 Task: Look for space in Trutnov, Czech Republic from 7th July, 2023 to 14th July, 2023 for 1 adult in price range Rs.6000 to Rs.14000. Place can be shared room with 1  bedroom having 1 bed and 1 bathroom. Property type can be house, flat, guest house, hotel. Amenities needed are: washing machine. Booking option can be shelf check-in. Required host language is English.
Action: Mouse moved to (418, 88)
Screenshot: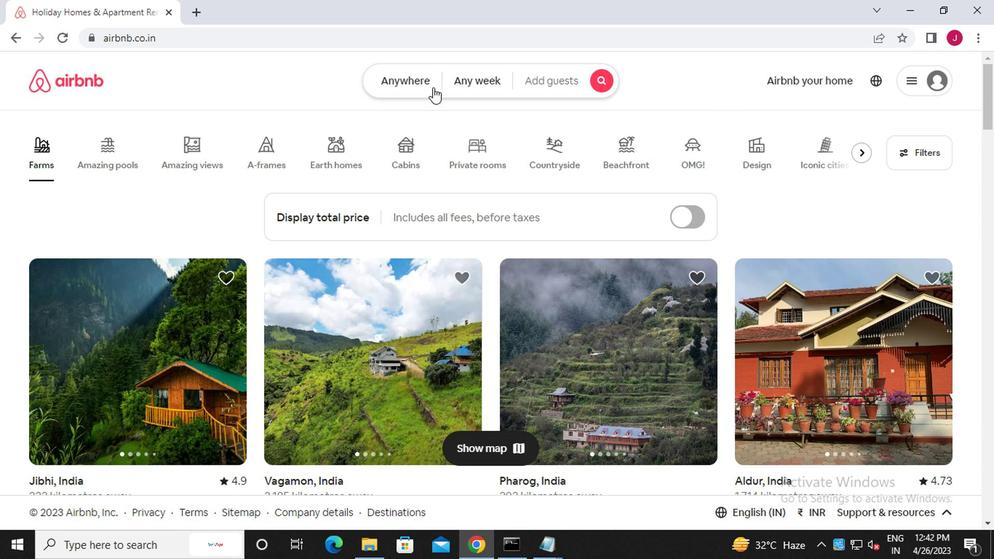 
Action: Mouse pressed left at (418, 88)
Screenshot: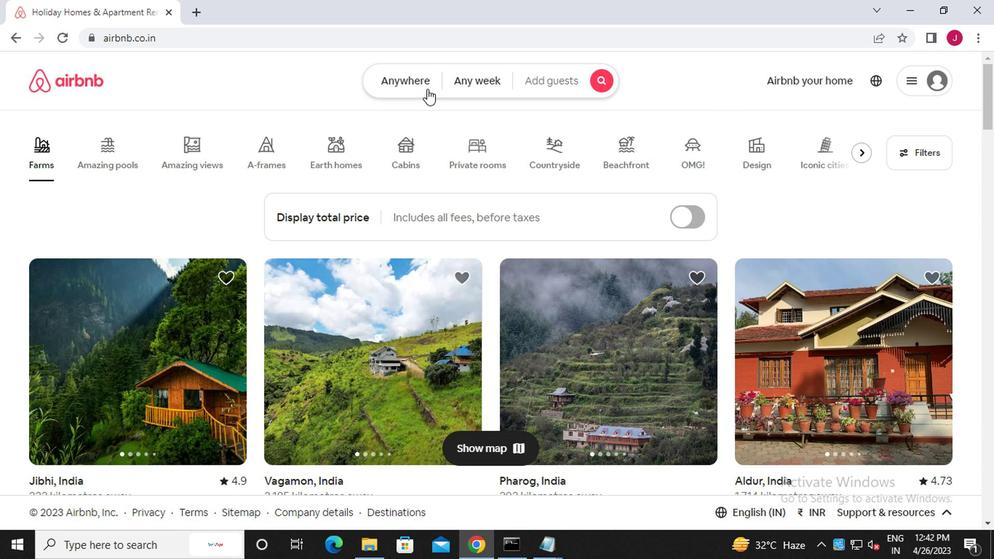 
Action: Mouse moved to (284, 146)
Screenshot: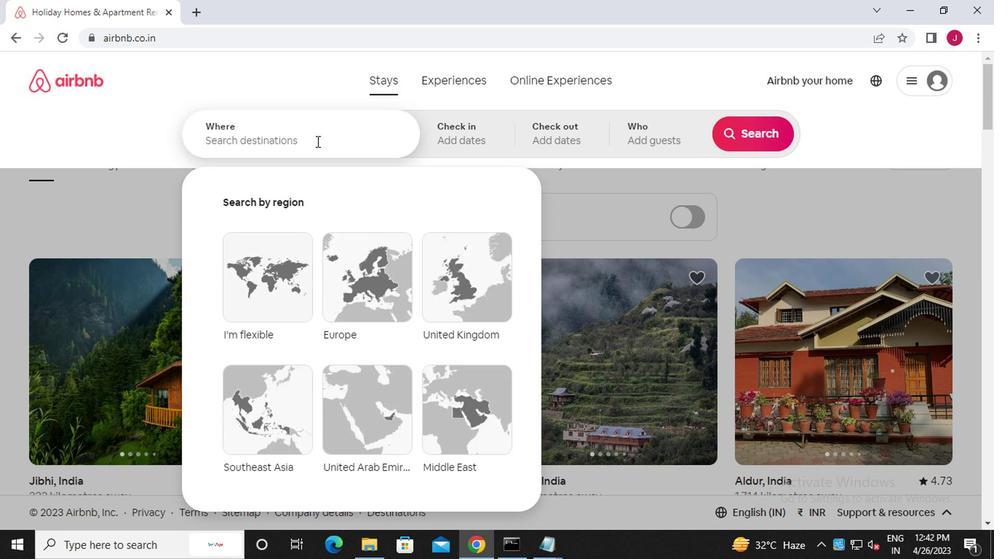 
Action: Mouse pressed left at (284, 146)
Screenshot: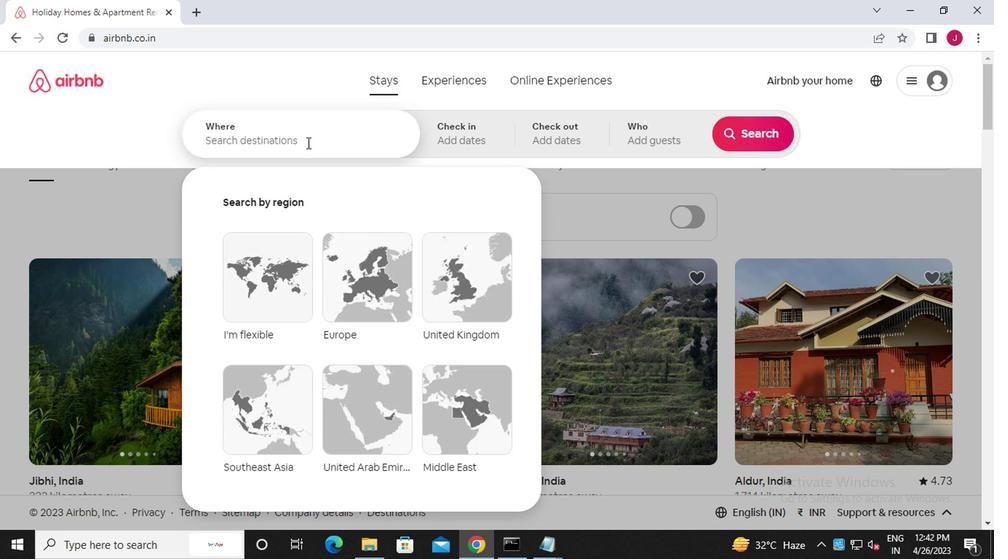 
Action: Mouse moved to (284, 146)
Screenshot: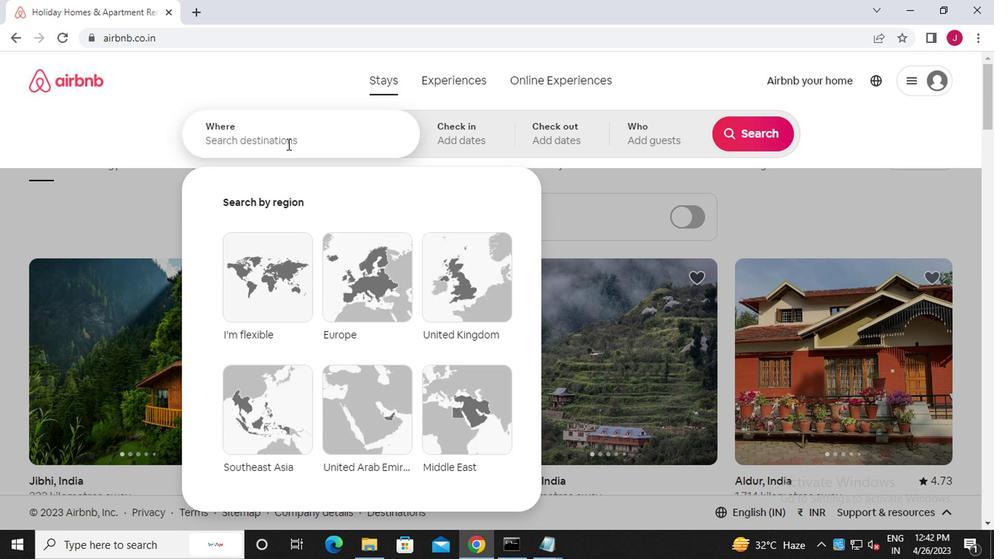 
Action: Key pressed t<Key.caps_lock>rutnov,<Key.caps_lock>c<Key.caps_lock>zech<Key.space><Key.caps_lock>r<Key.caps_lock>epb<Key.backspace>ublic
Screenshot: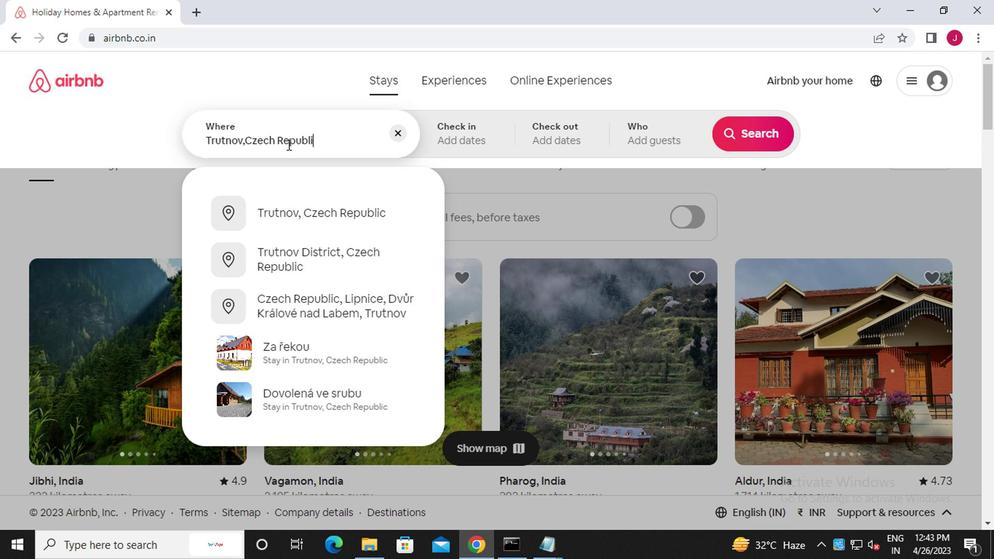 
Action: Mouse moved to (329, 213)
Screenshot: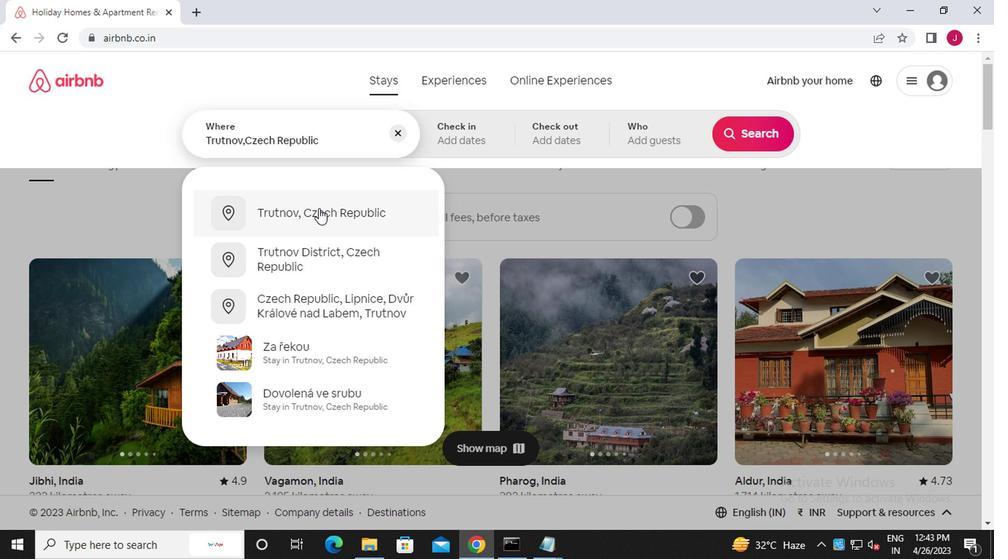 
Action: Mouse pressed left at (329, 213)
Screenshot: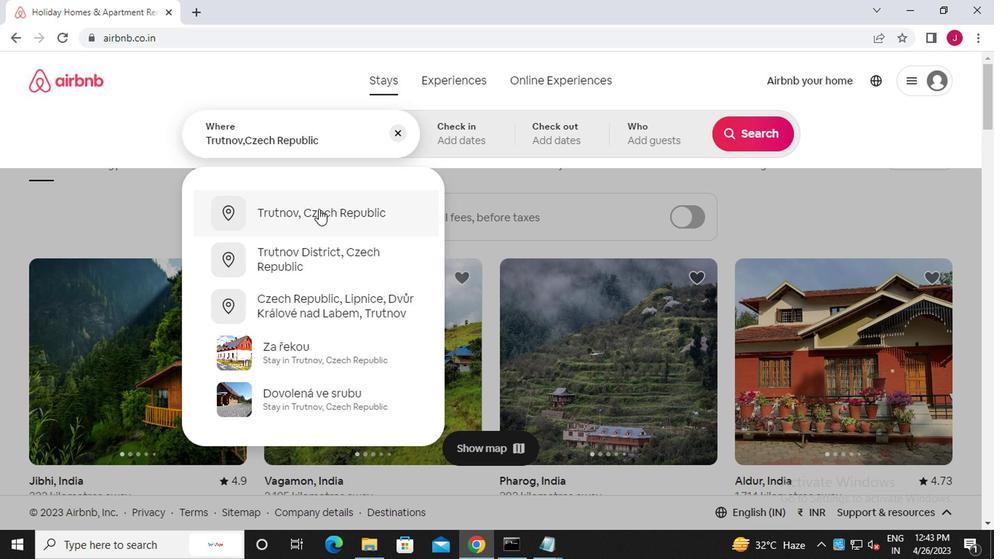 
Action: Mouse moved to (734, 253)
Screenshot: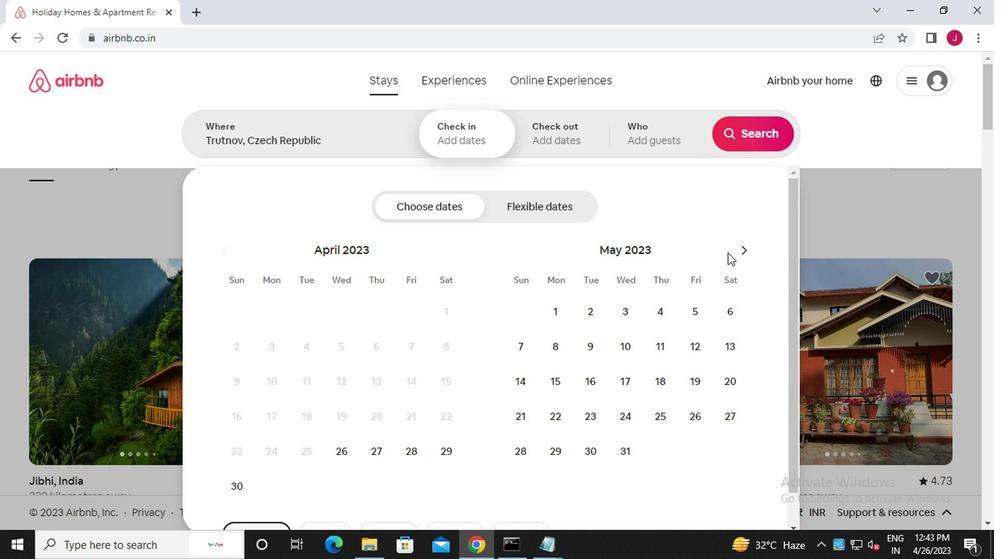 
Action: Mouse pressed left at (734, 253)
Screenshot: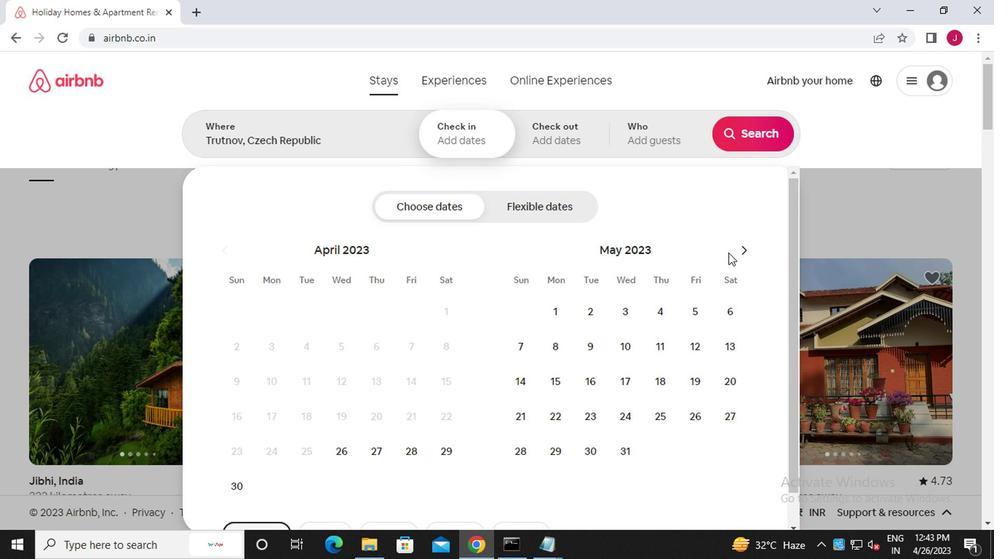 
Action: Mouse pressed left at (734, 253)
Screenshot: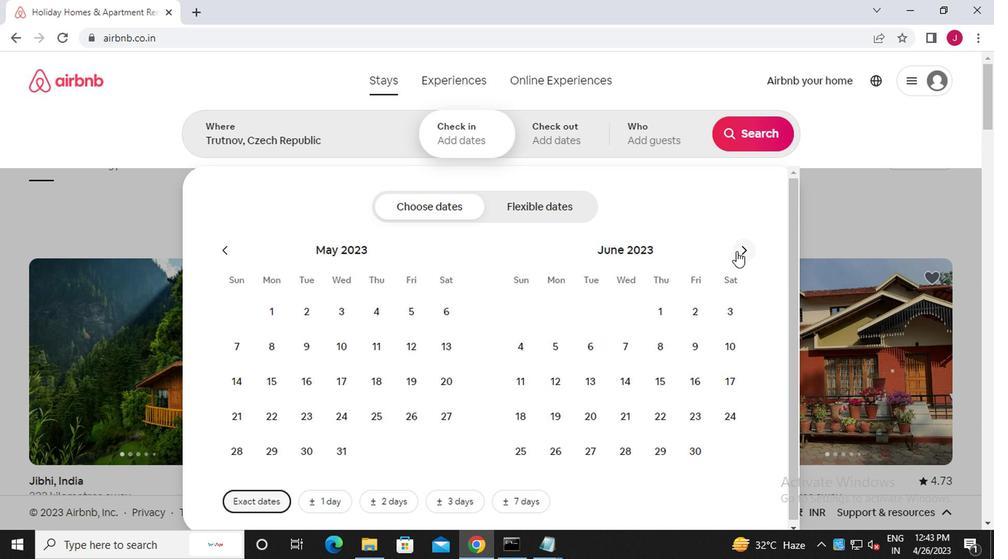 
Action: Mouse moved to (688, 341)
Screenshot: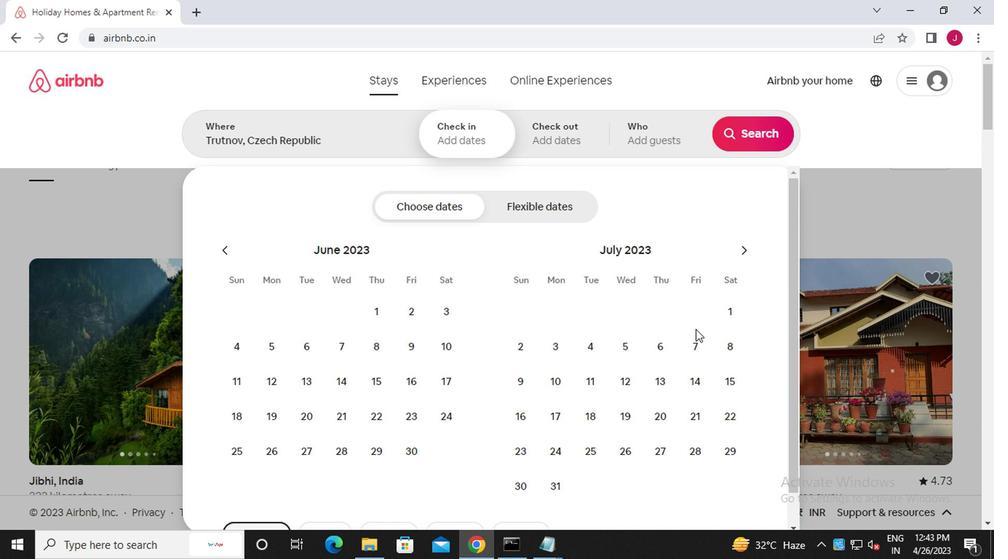 
Action: Mouse pressed left at (688, 341)
Screenshot: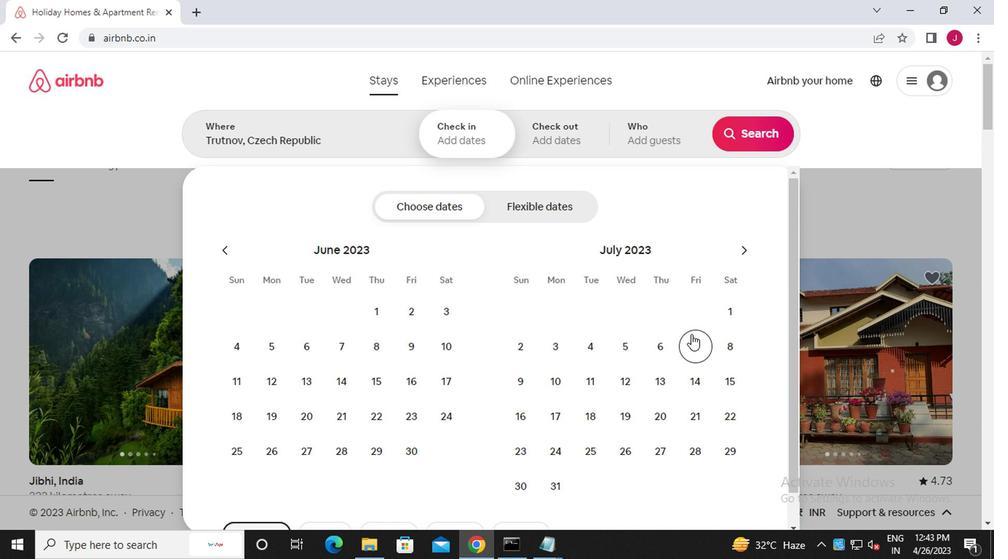 
Action: Mouse moved to (694, 380)
Screenshot: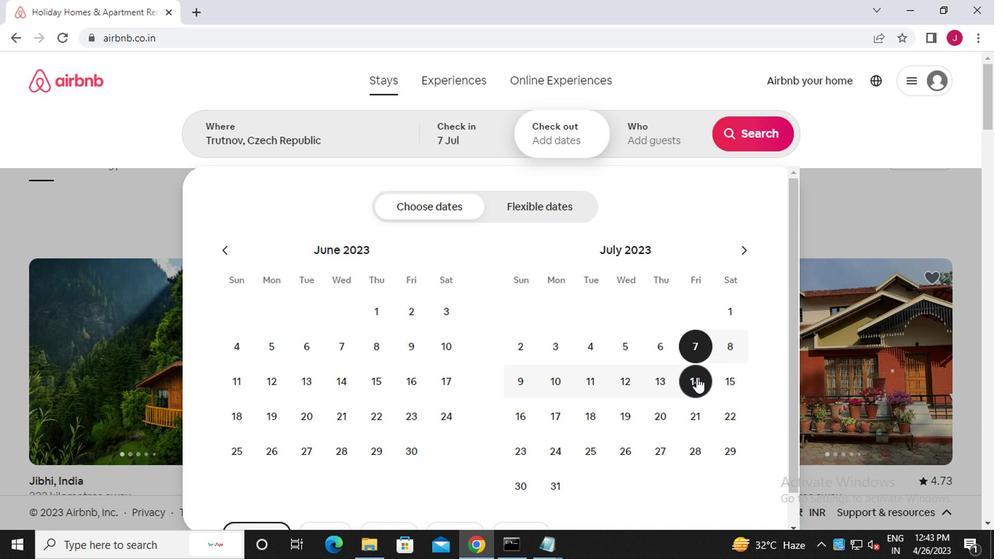 
Action: Mouse pressed left at (694, 380)
Screenshot: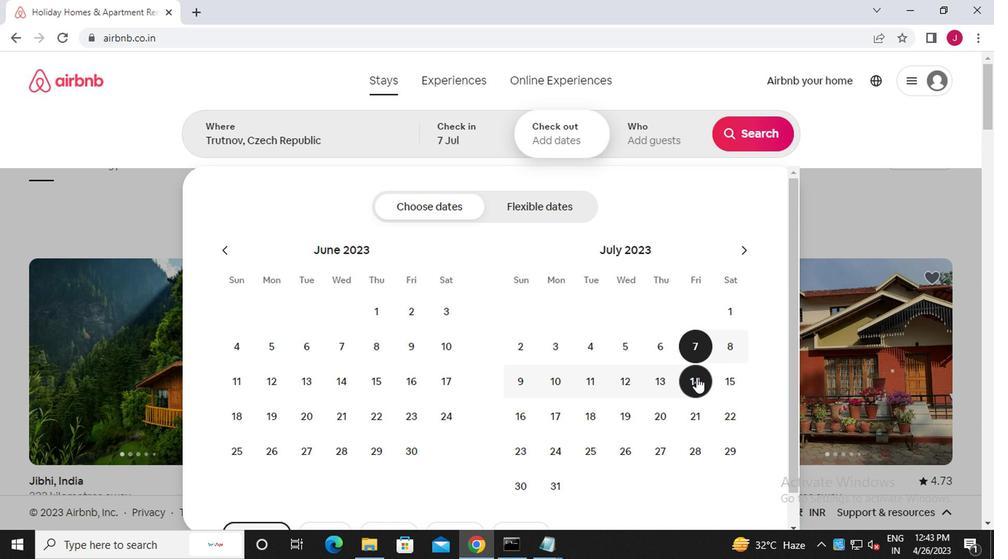 
Action: Mouse moved to (662, 138)
Screenshot: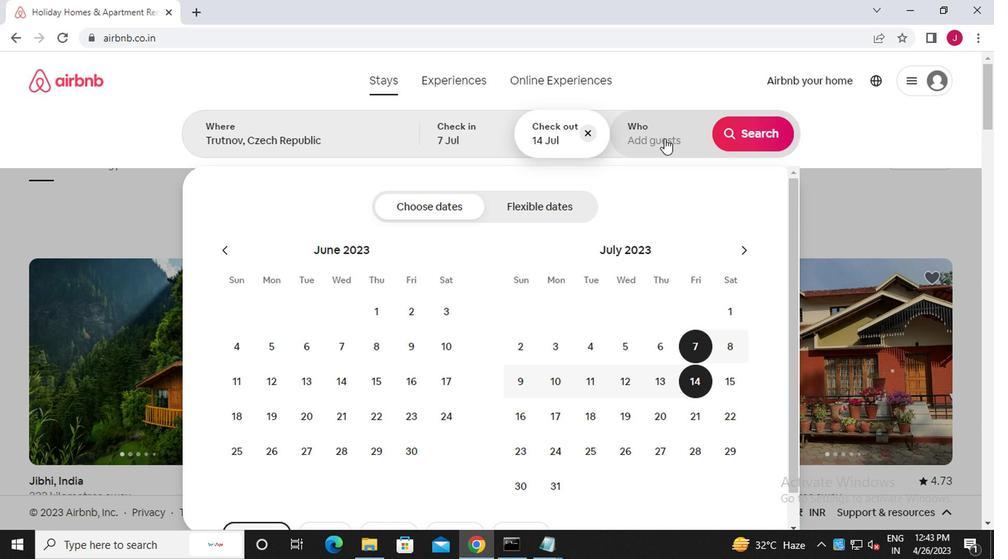 
Action: Mouse pressed left at (662, 138)
Screenshot: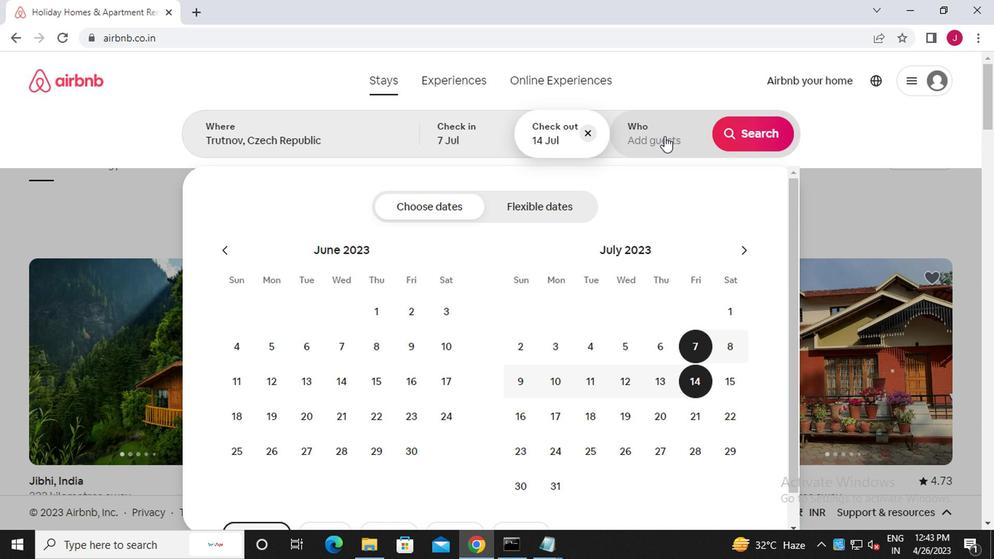
Action: Mouse moved to (750, 209)
Screenshot: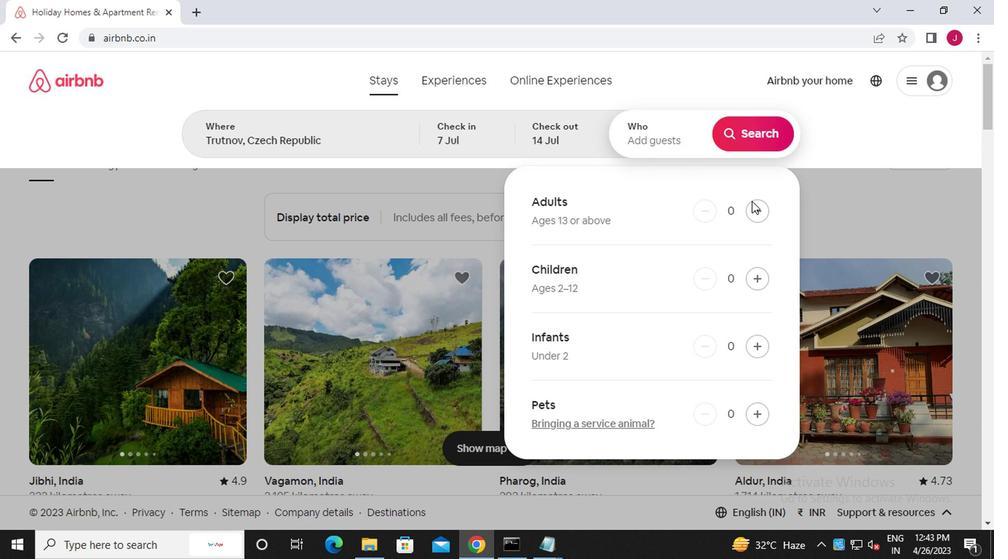 
Action: Mouse pressed left at (750, 209)
Screenshot: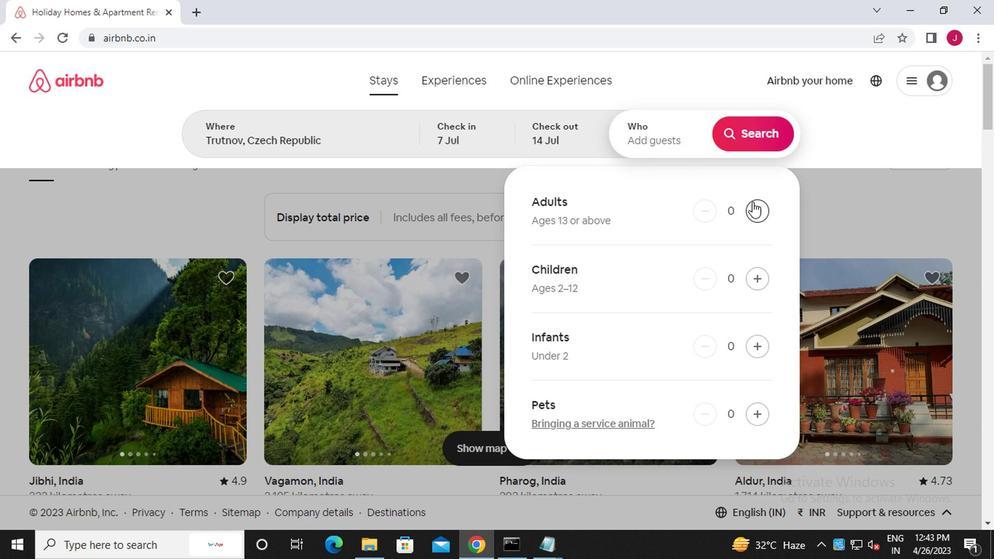 
Action: Mouse moved to (759, 126)
Screenshot: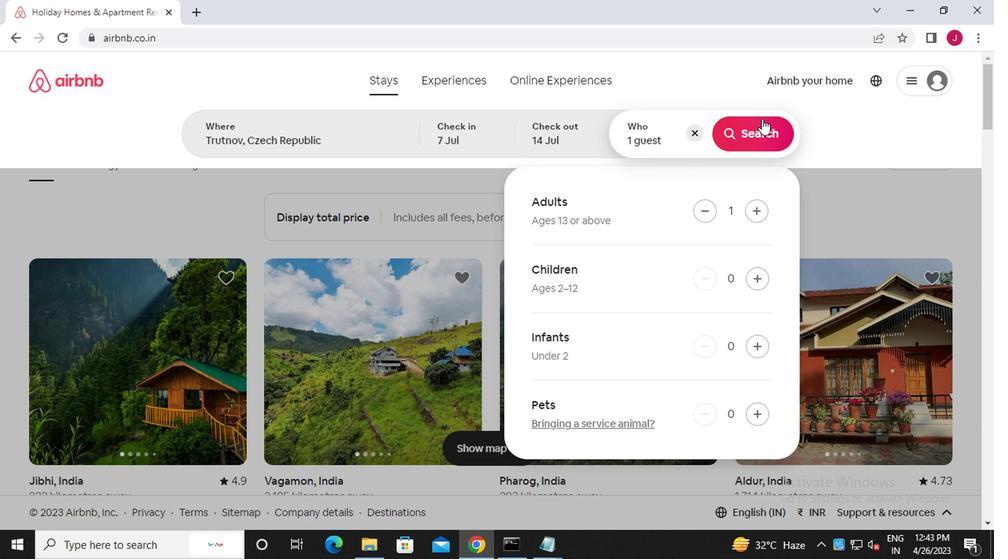 
Action: Mouse pressed left at (759, 126)
Screenshot: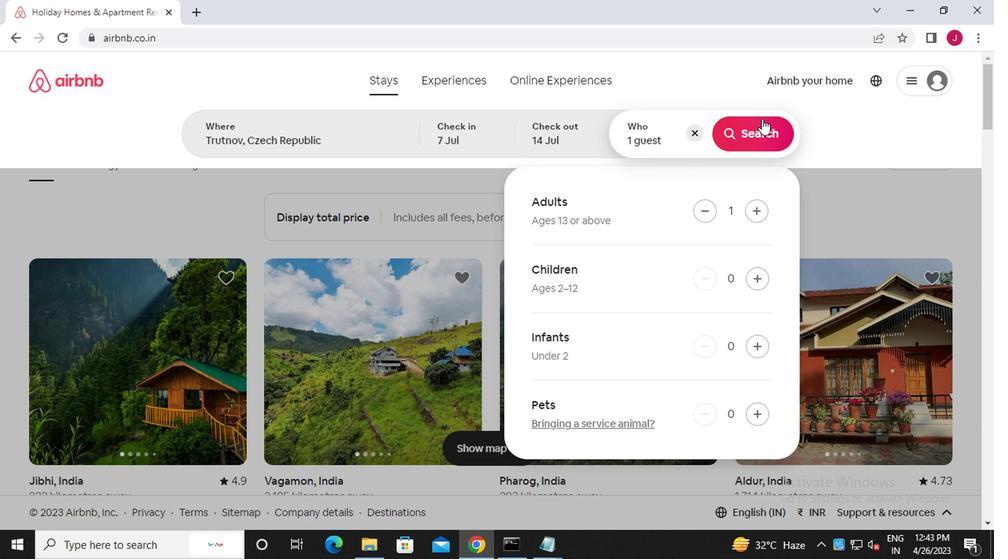 
Action: Mouse moved to (933, 140)
Screenshot: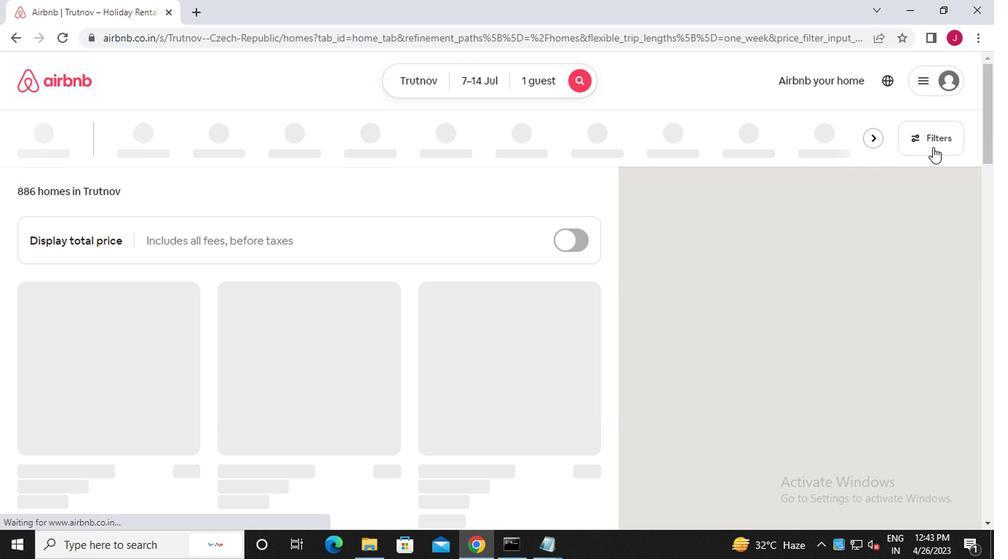 
Action: Mouse pressed left at (933, 140)
Screenshot: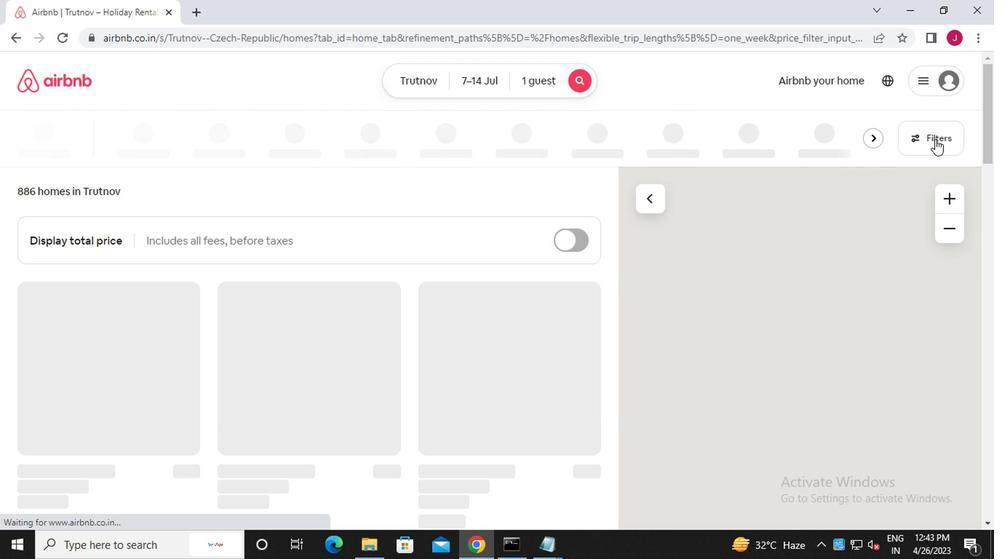 
Action: Mouse moved to (348, 329)
Screenshot: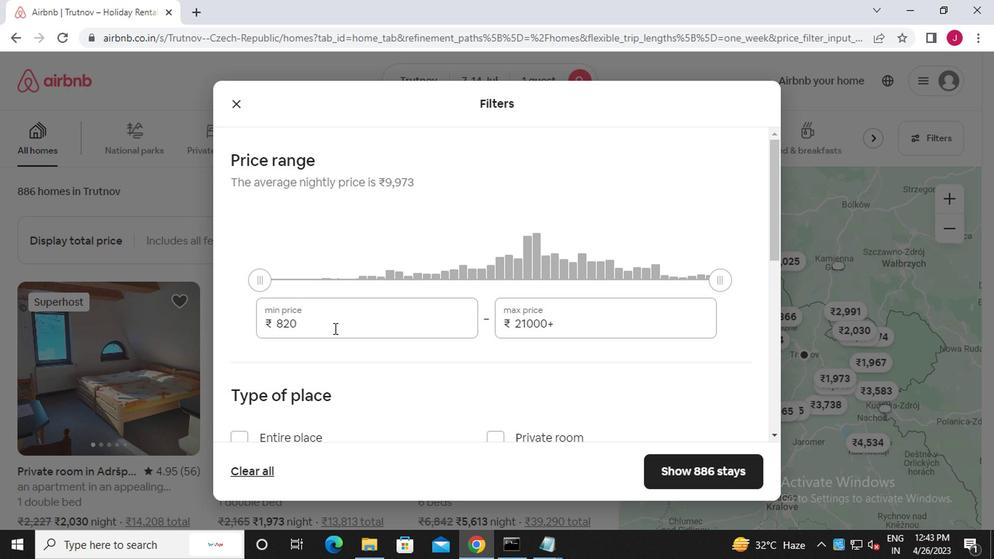 
Action: Mouse pressed left at (348, 329)
Screenshot: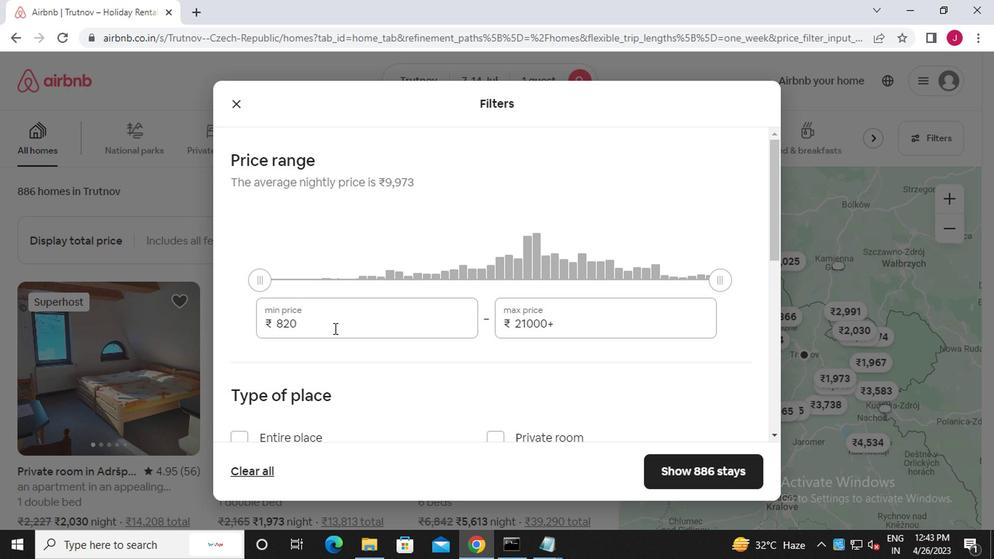 
Action: Mouse moved to (337, 310)
Screenshot: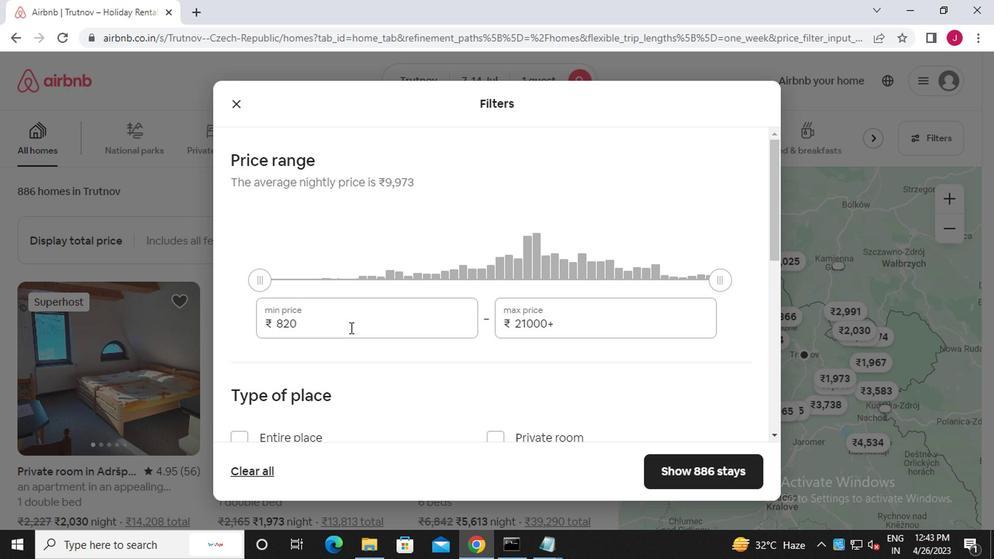 
Action: Key pressed <Key.backspace><Key.backspace><Key.backspace><<102>><<96>><<96>><<96>>
Screenshot: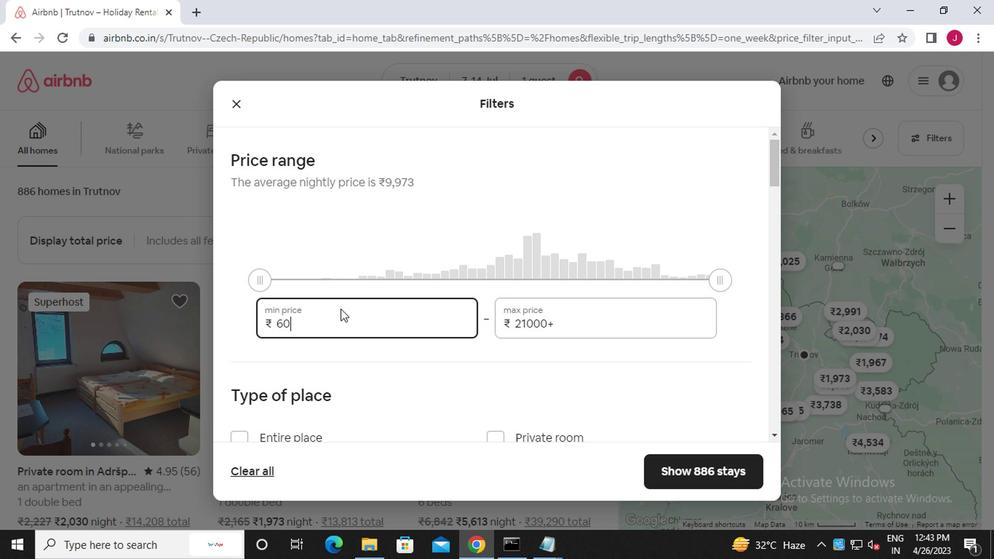 
Action: Mouse moved to (588, 330)
Screenshot: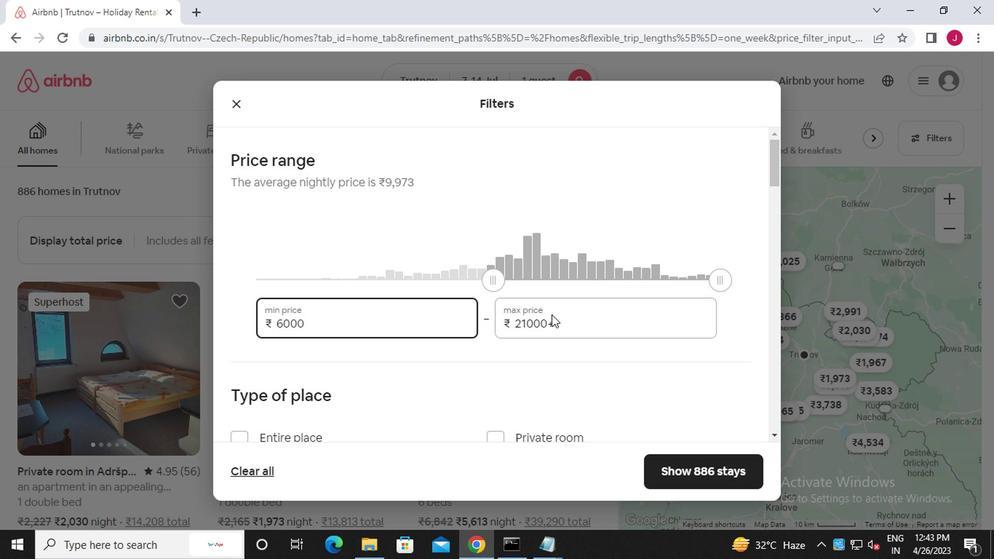 
Action: Mouse pressed left at (588, 330)
Screenshot: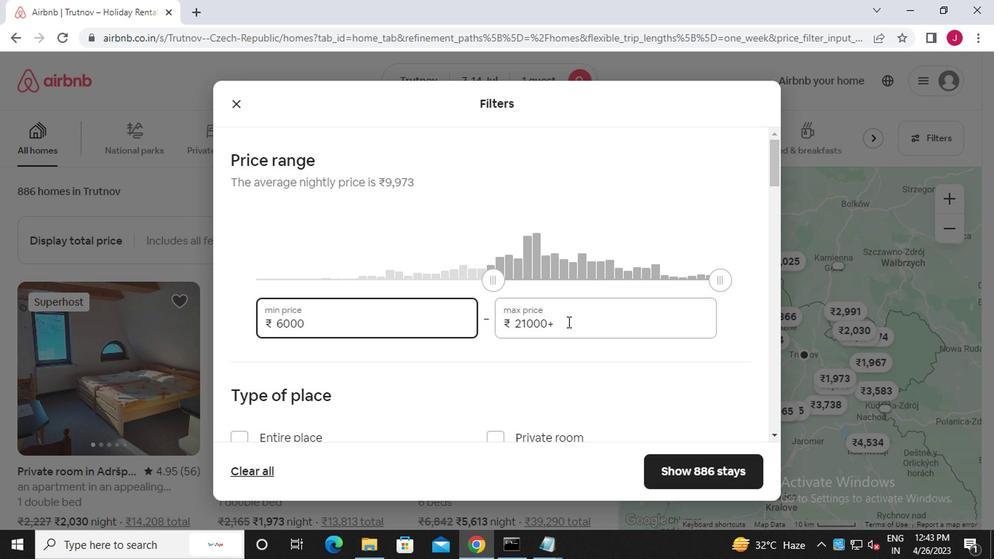 
Action: Mouse moved to (588, 331)
Screenshot: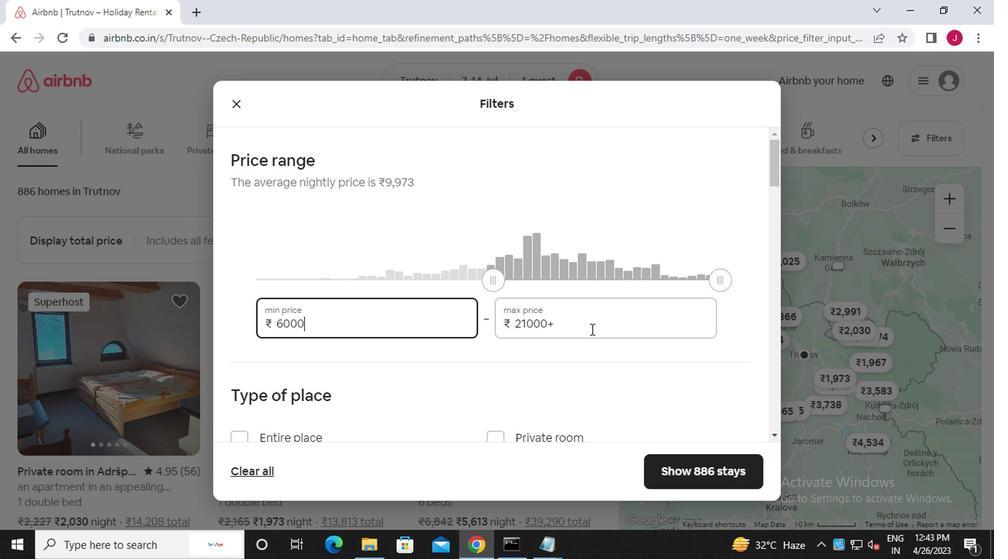 
Action: Key pressed <Key.backspace><Key.backspace><Key.backspace><Key.backspace><Key.backspace><Key.backspace><Key.backspace><Key.backspace><Key.backspace><Key.backspace><<97>><<100>><<96>><<96>><<96>>
Screenshot: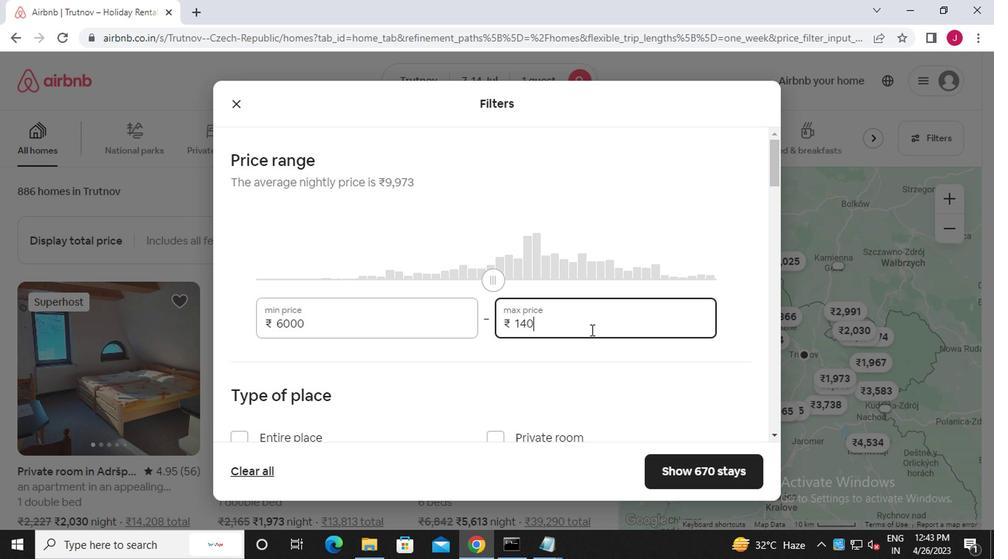 
Action: Mouse moved to (586, 331)
Screenshot: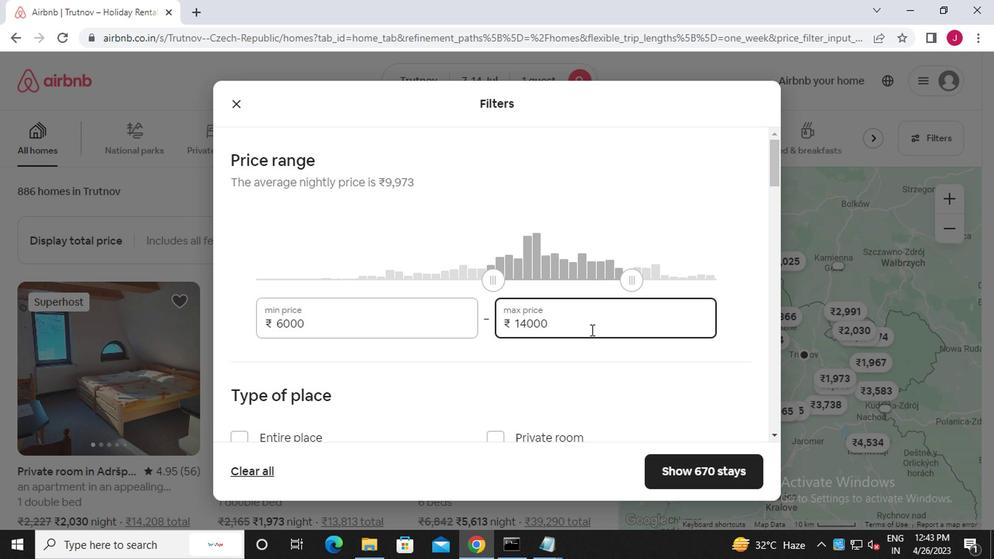 
Action: Mouse scrolled (586, 330) with delta (0, -1)
Screenshot: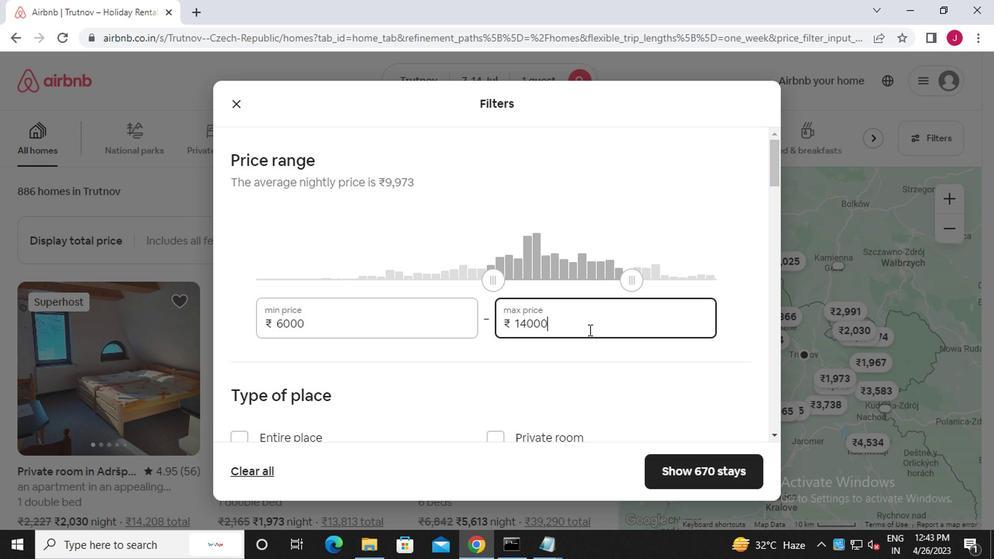 
Action: Mouse scrolled (586, 330) with delta (0, -1)
Screenshot: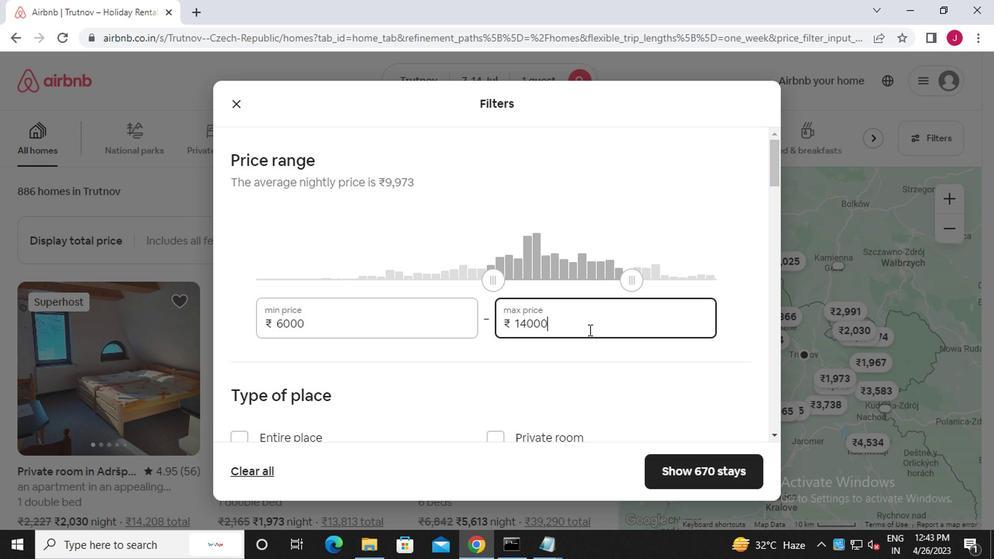 
Action: Mouse moved to (236, 357)
Screenshot: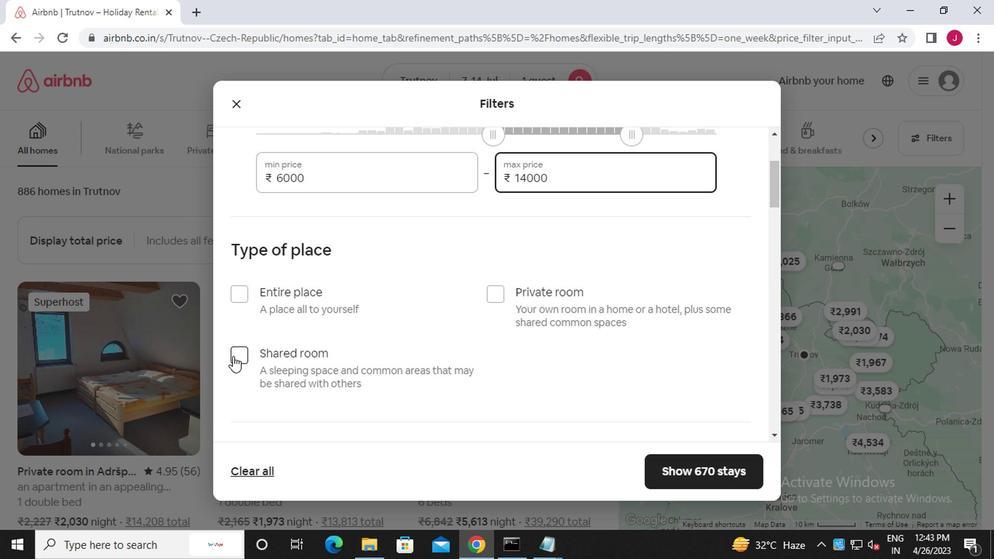 
Action: Mouse pressed left at (236, 357)
Screenshot: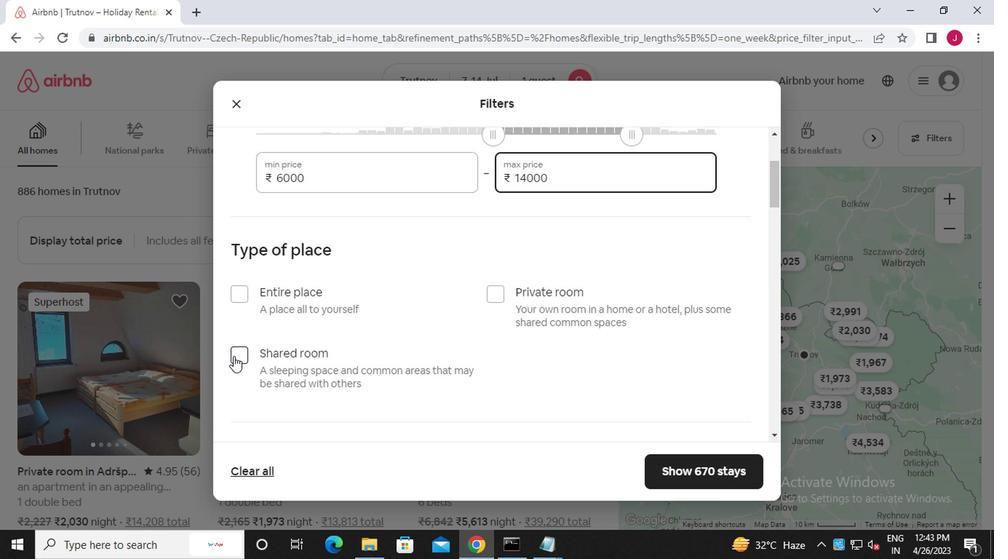 
Action: Mouse moved to (351, 366)
Screenshot: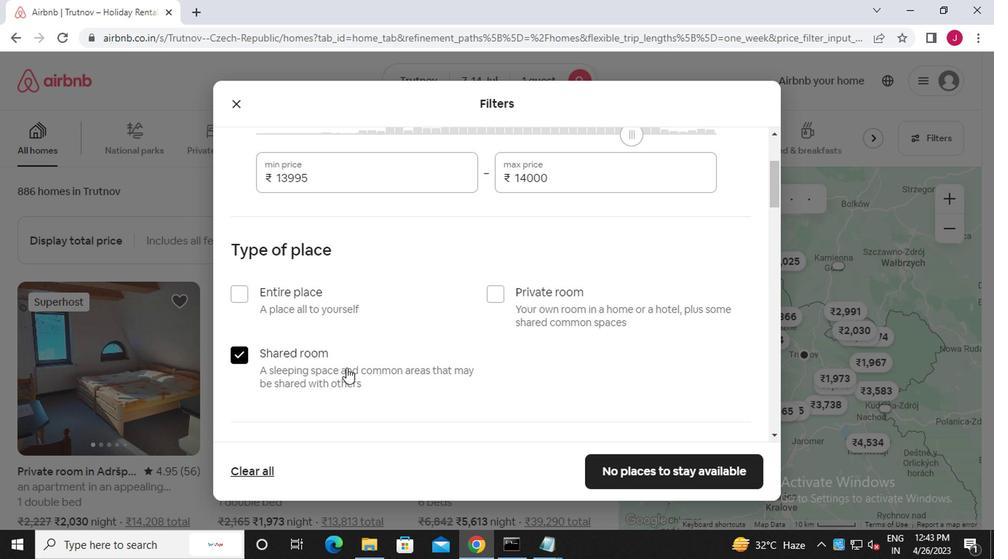
Action: Mouse scrolled (351, 365) with delta (0, -1)
Screenshot: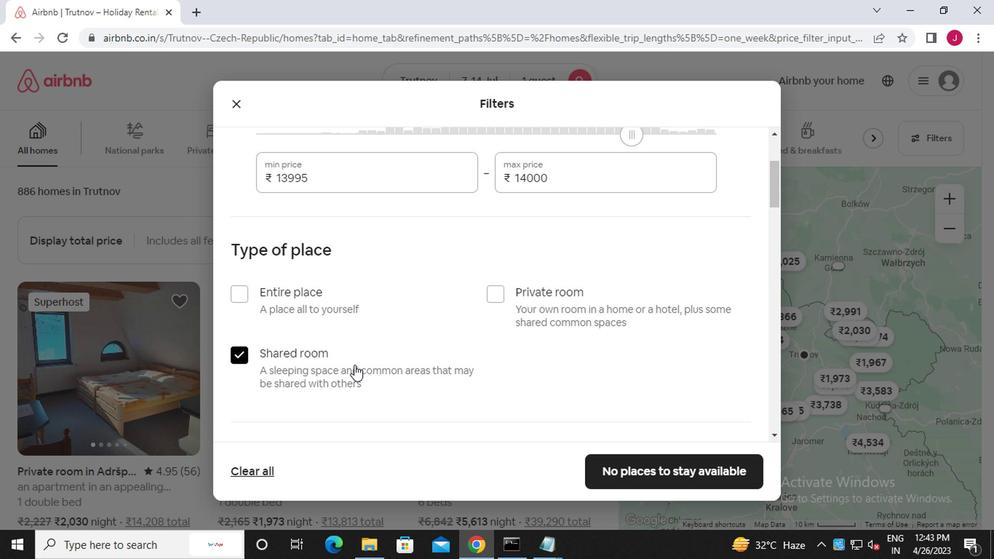 
Action: Mouse scrolled (351, 365) with delta (0, -1)
Screenshot: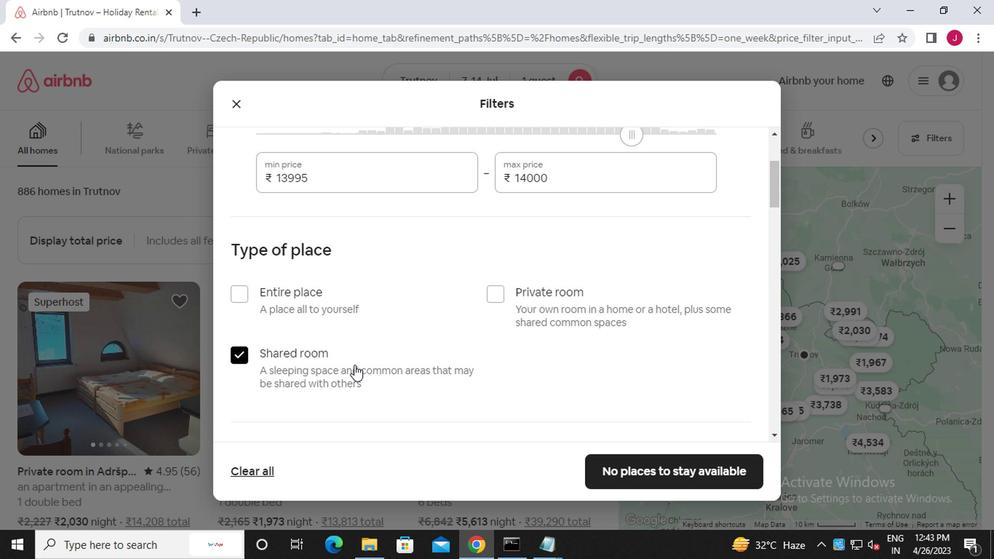 
Action: Mouse scrolled (351, 365) with delta (0, -1)
Screenshot: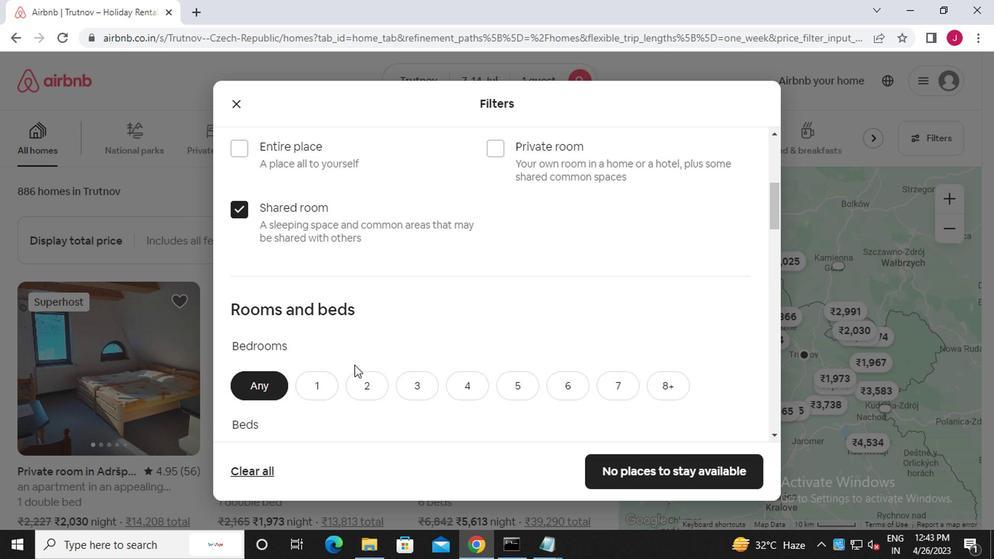 
Action: Mouse scrolled (351, 365) with delta (0, -1)
Screenshot: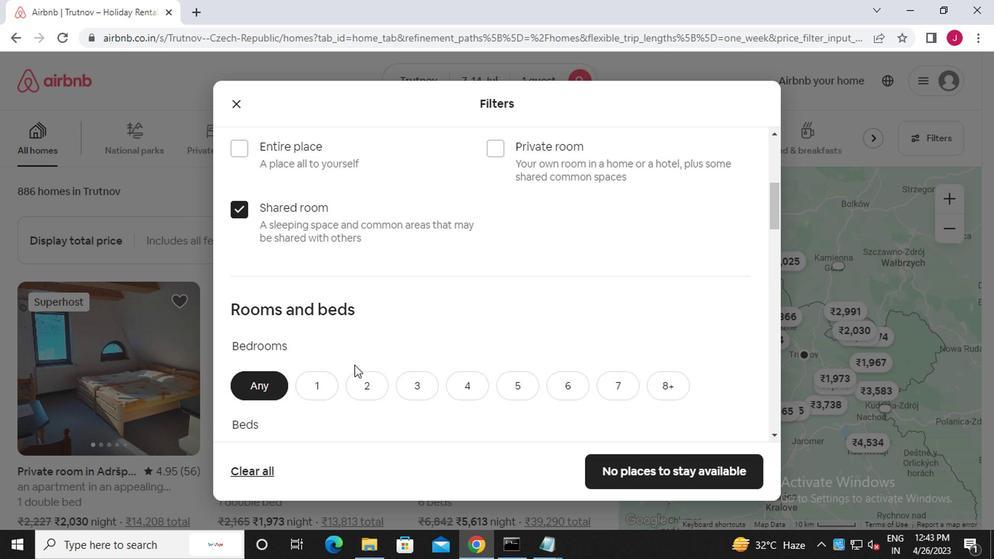 
Action: Mouse moved to (321, 239)
Screenshot: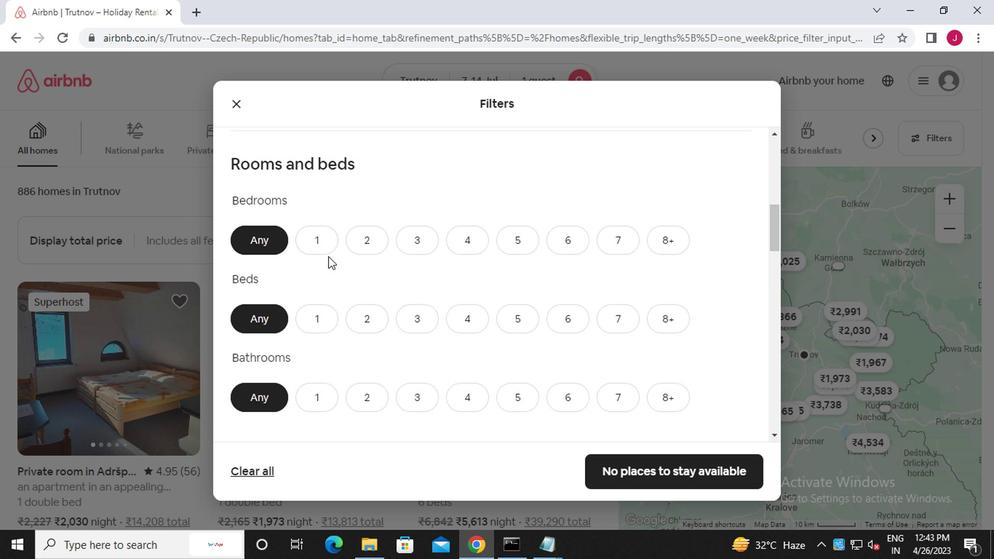 
Action: Mouse pressed left at (321, 239)
Screenshot: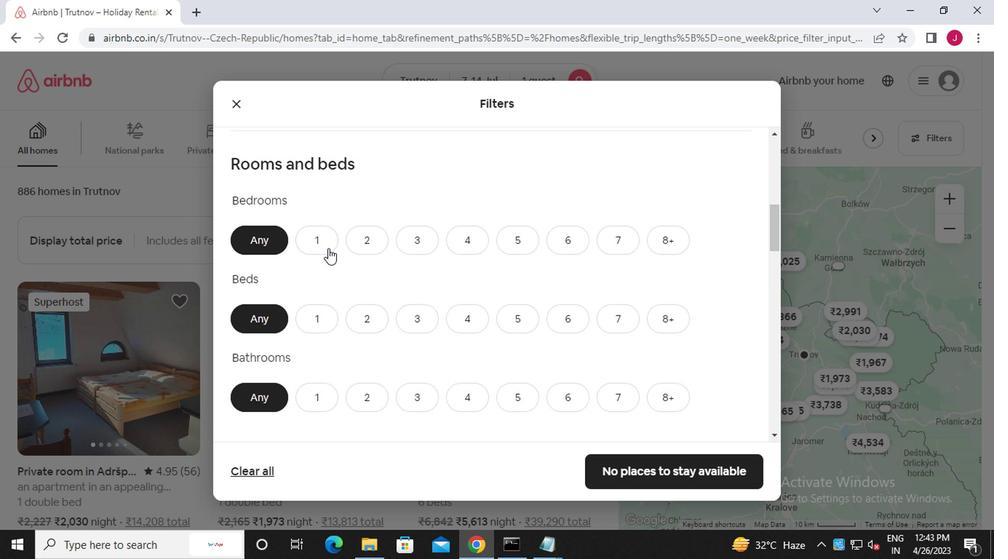 
Action: Mouse moved to (320, 322)
Screenshot: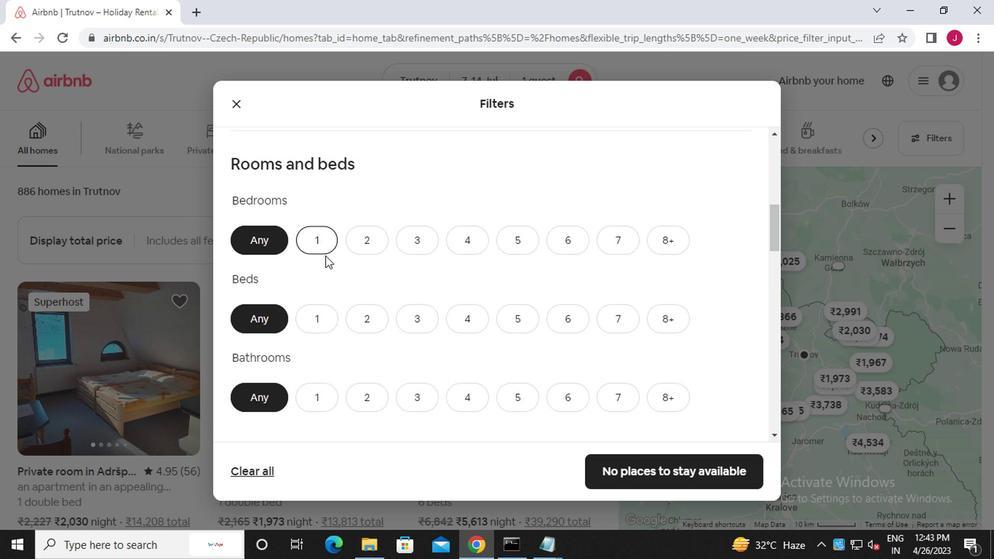 
Action: Mouse pressed left at (320, 322)
Screenshot: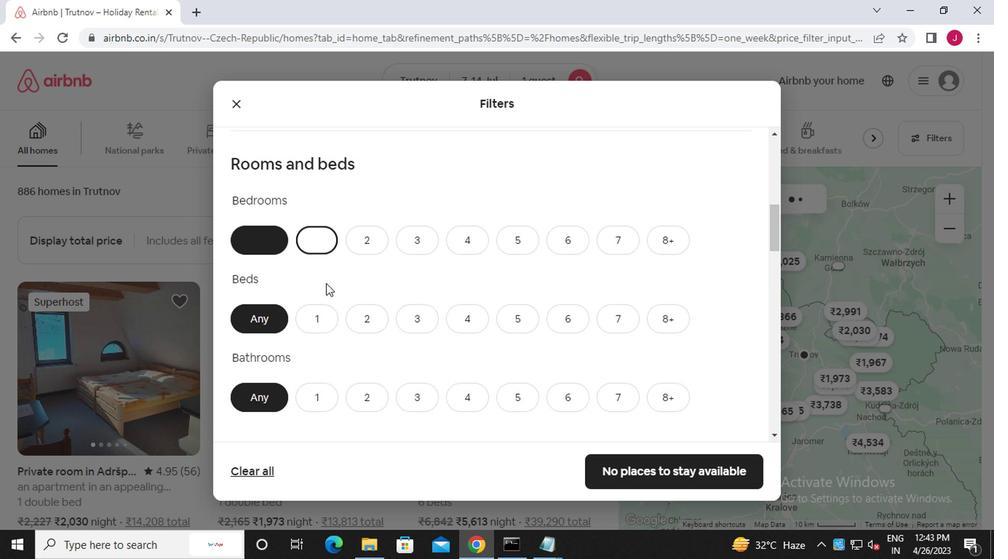 
Action: Mouse moved to (322, 388)
Screenshot: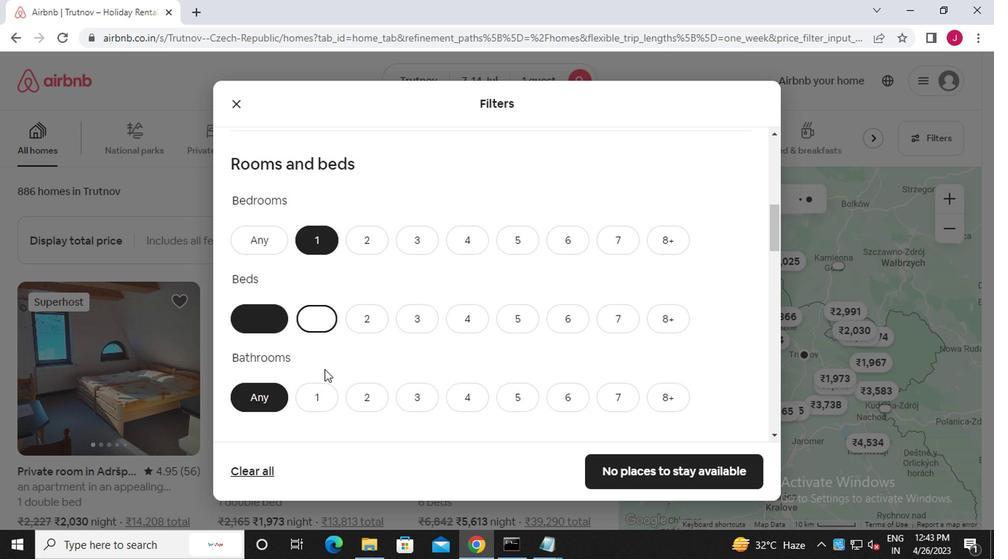 
Action: Mouse pressed left at (322, 388)
Screenshot: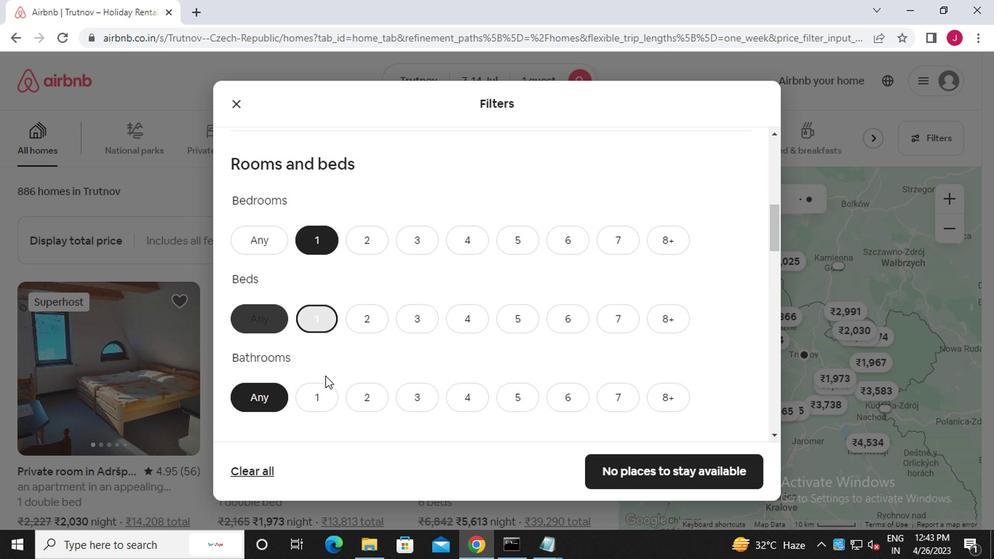 
Action: Mouse moved to (337, 422)
Screenshot: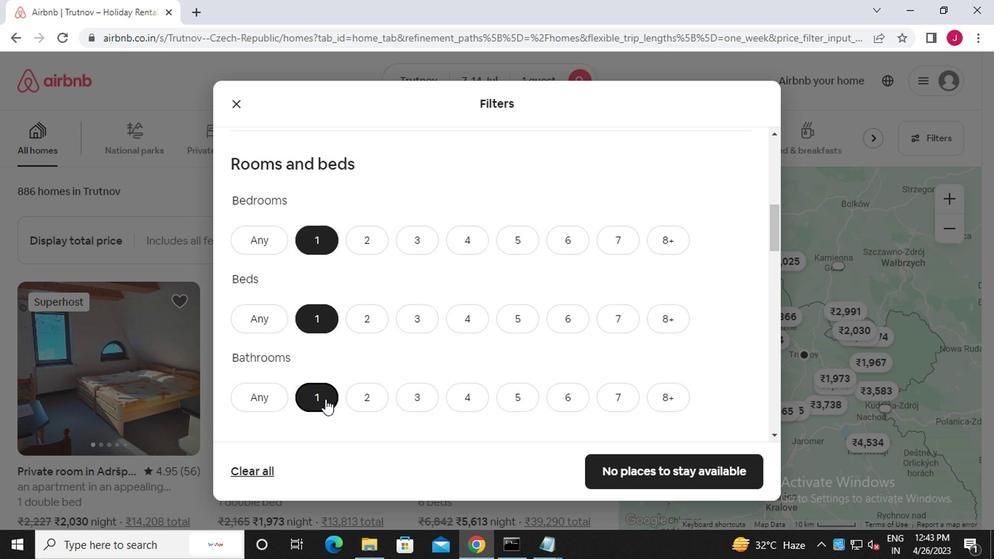 
Action: Mouse scrolled (337, 421) with delta (0, -1)
Screenshot: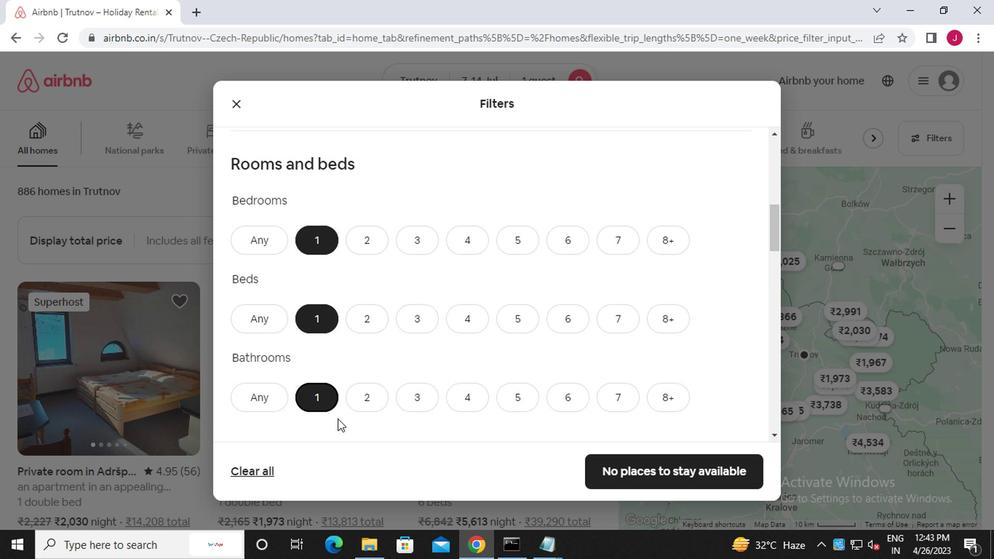 
Action: Mouse scrolled (337, 421) with delta (0, -1)
Screenshot: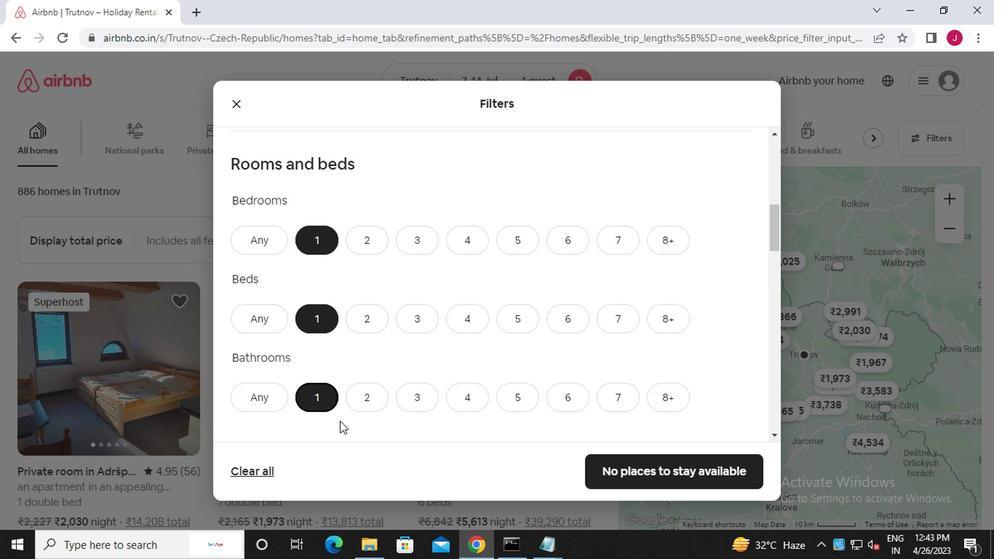 
Action: Mouse moved to (384, 406)
Screenshot: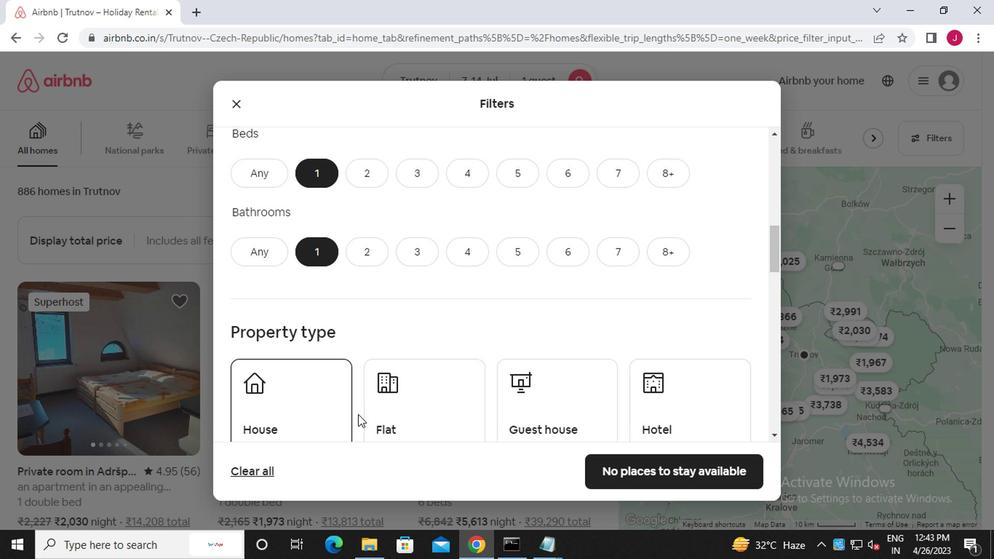 
Action: Mouse scrolled (384, 406) with delta (0, 0)
Screenshot: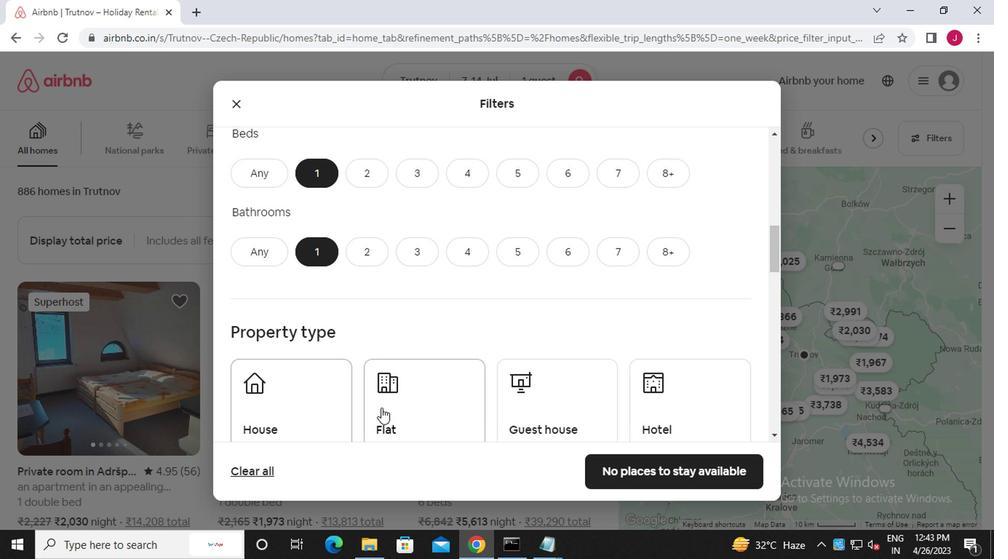 
Action: Mouse moved to (310, 332)
Screenshot: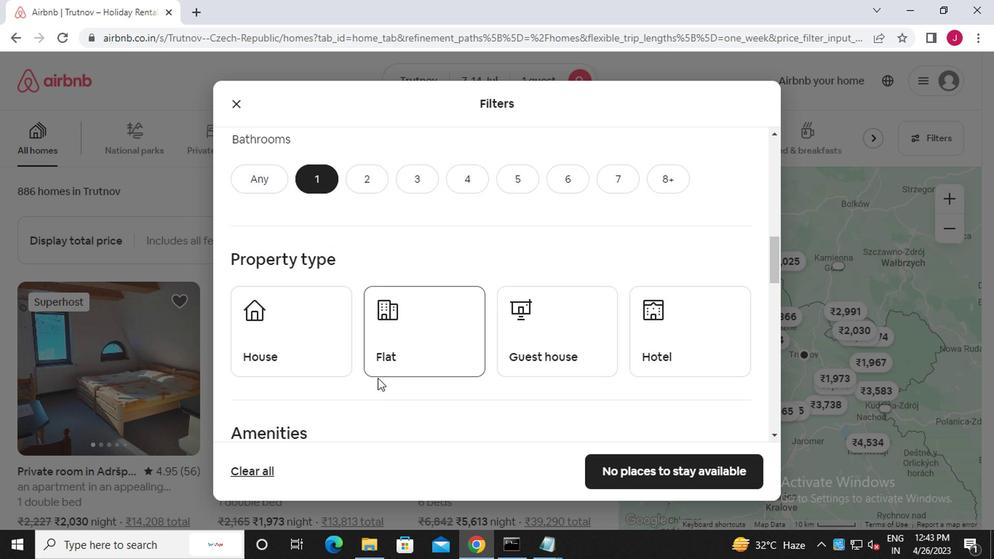 
Action: Mouse pressed left at (310, 332)
Screenshot: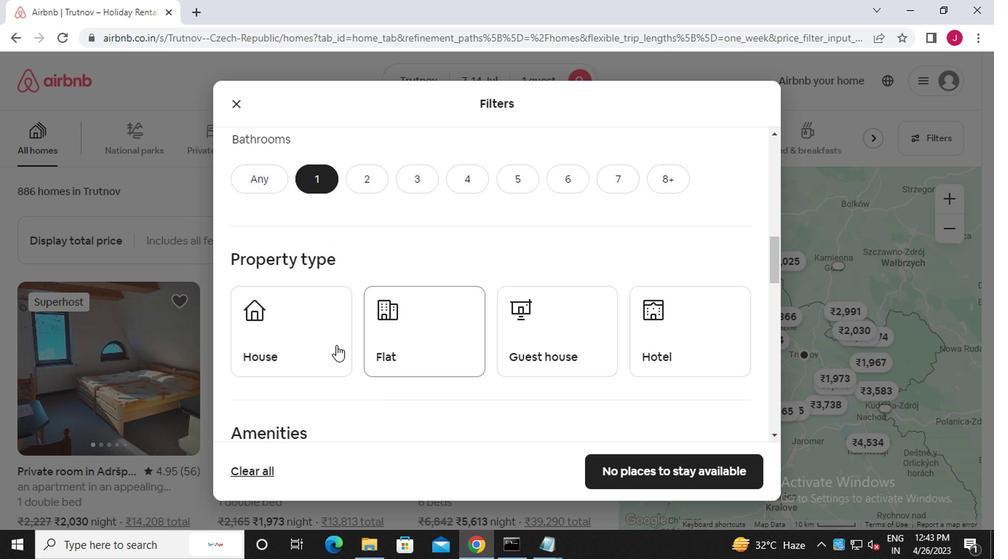 
Action: Mouse moved to (448, 346)
Screenshot: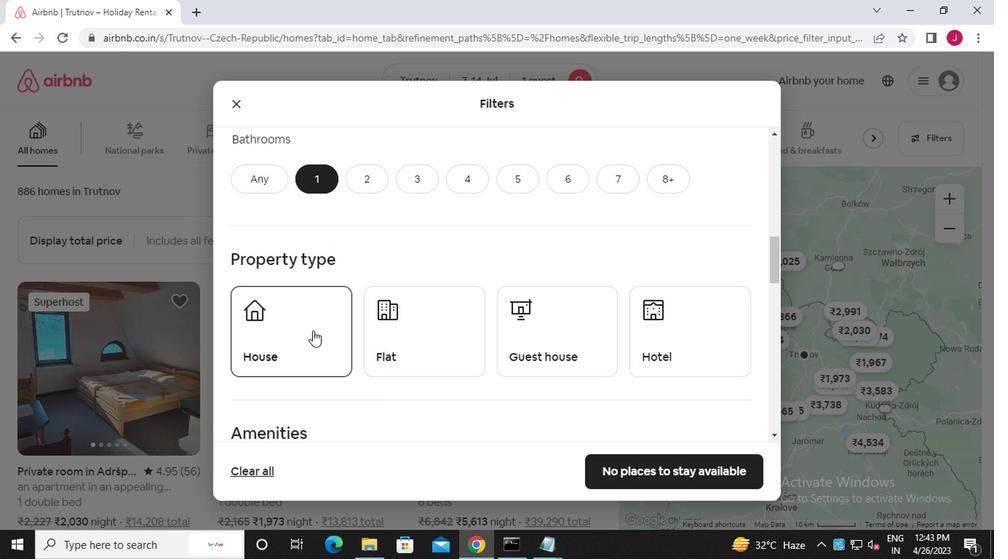 
Action: Mouse pressed left at (448, 346)
Screenshot: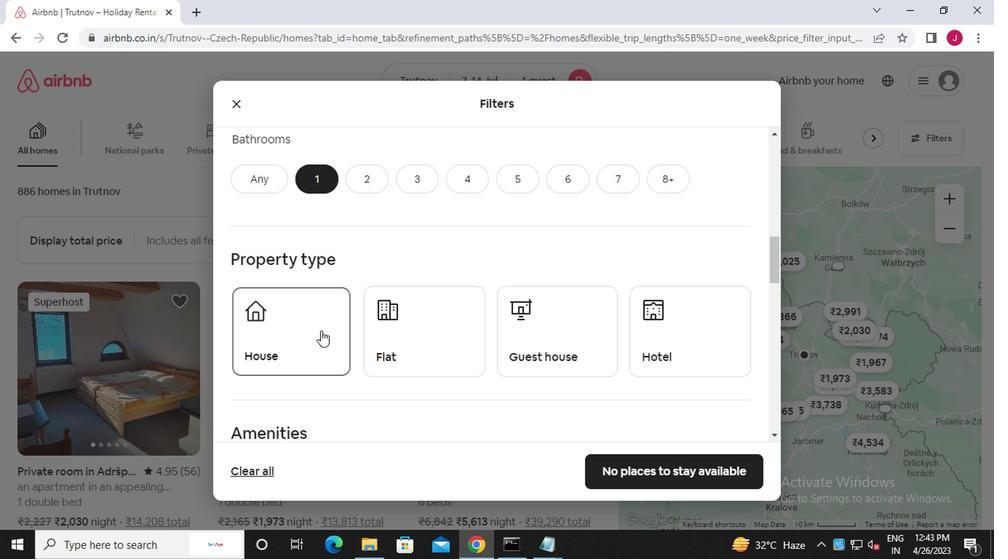 
Action: Mouse moved to (531, 339)
Screenshot: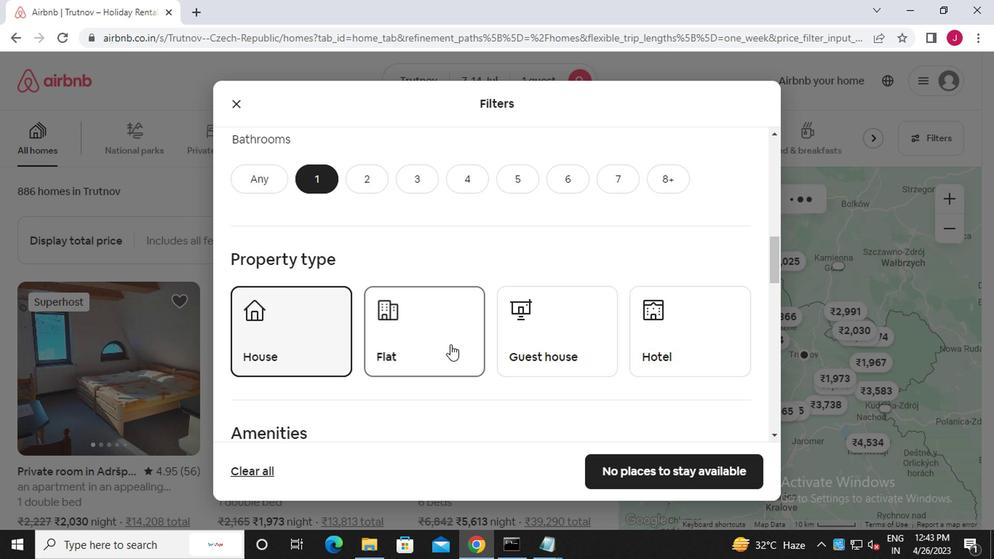 
Action: Mouse pressed left at (531, 339)
Screenshot: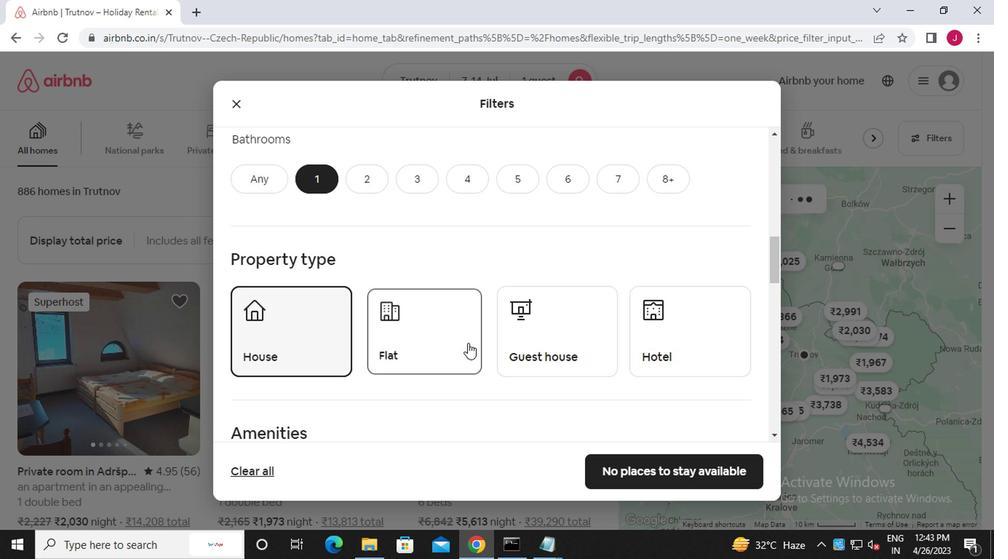
Action: Mouse moved to (628, 335)
Screenshot: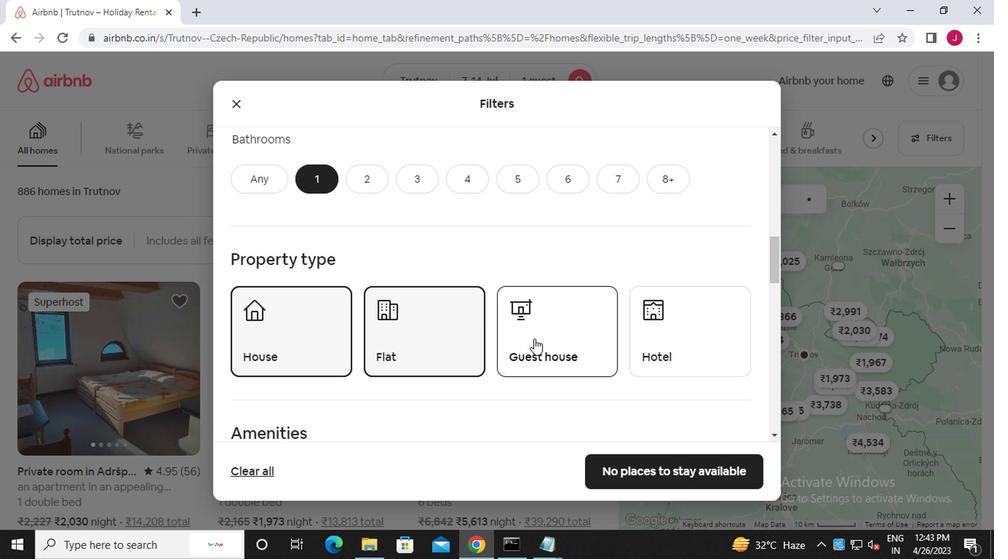 
Action: Mouse pressed left at (628, 335)
Screenshot: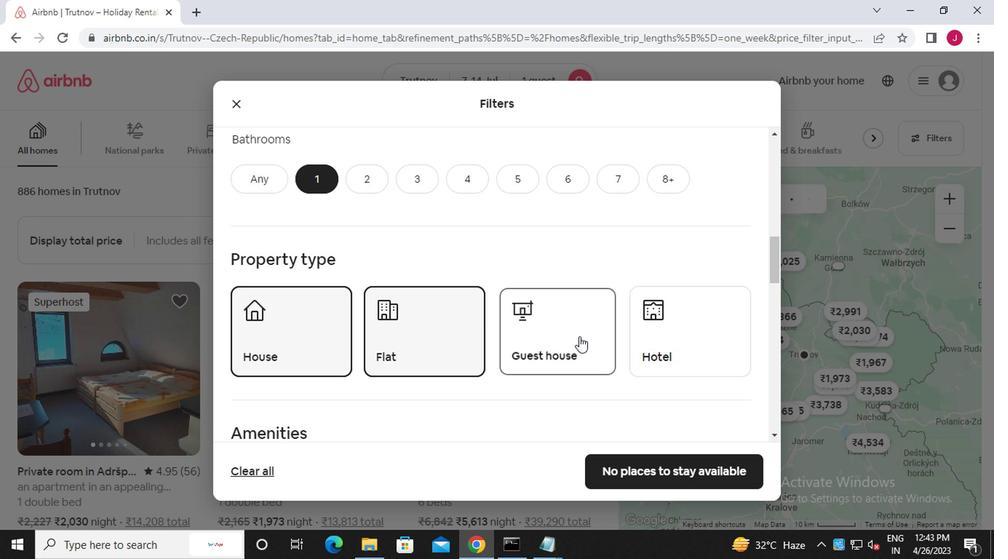 
Action: Mouse moved to (646, 339)
Screenshot: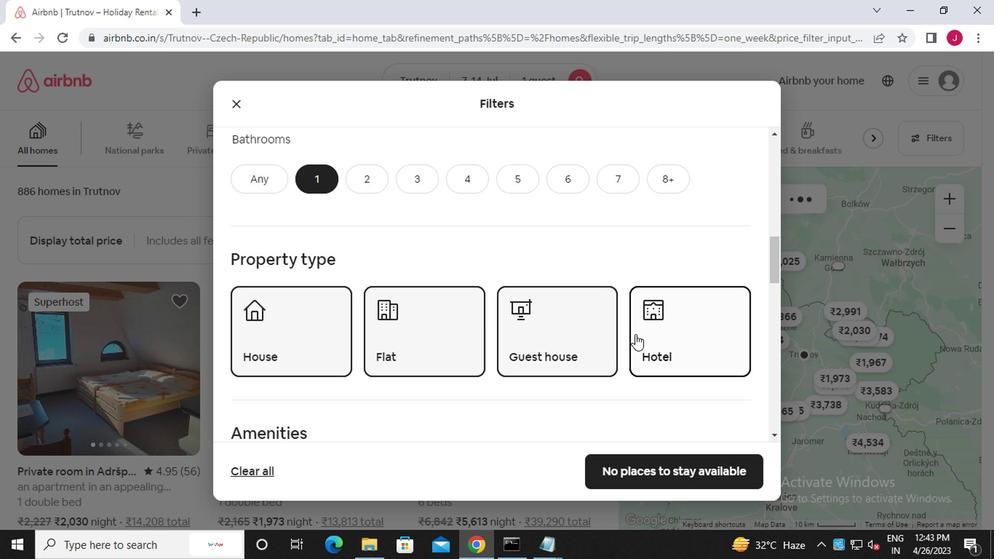 
Action: Mouse scrolled (646, 339) with delta (0, 0)
Screenshot: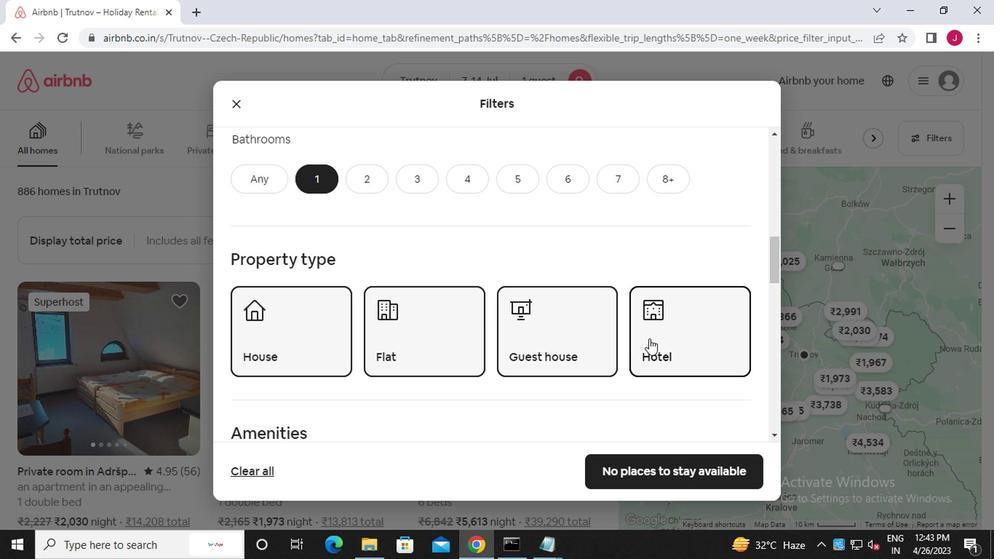 
Action: Mouse scrolled (646, 339) with delta (0, 0)
Screenshot: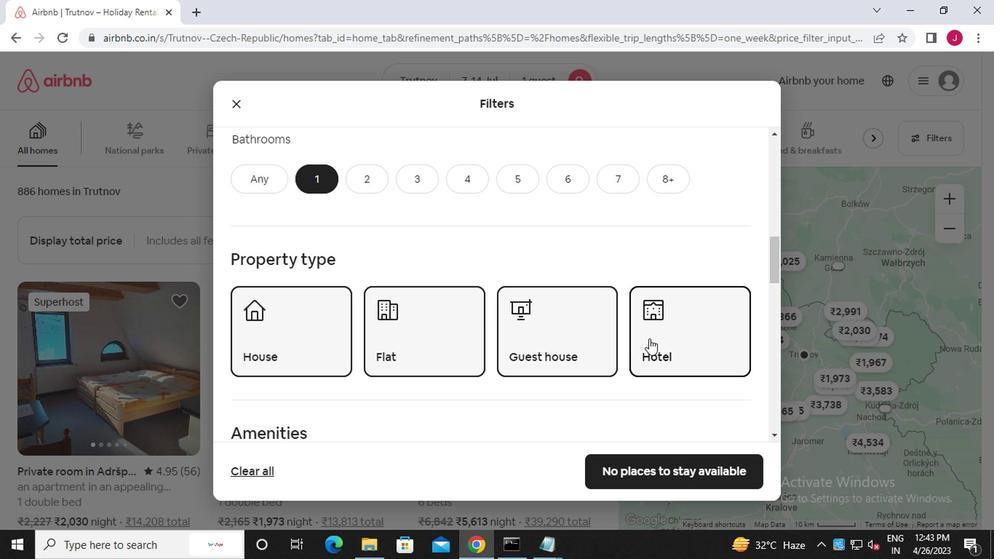 
Action: Mouse moved to (646, 339)
Screenshot: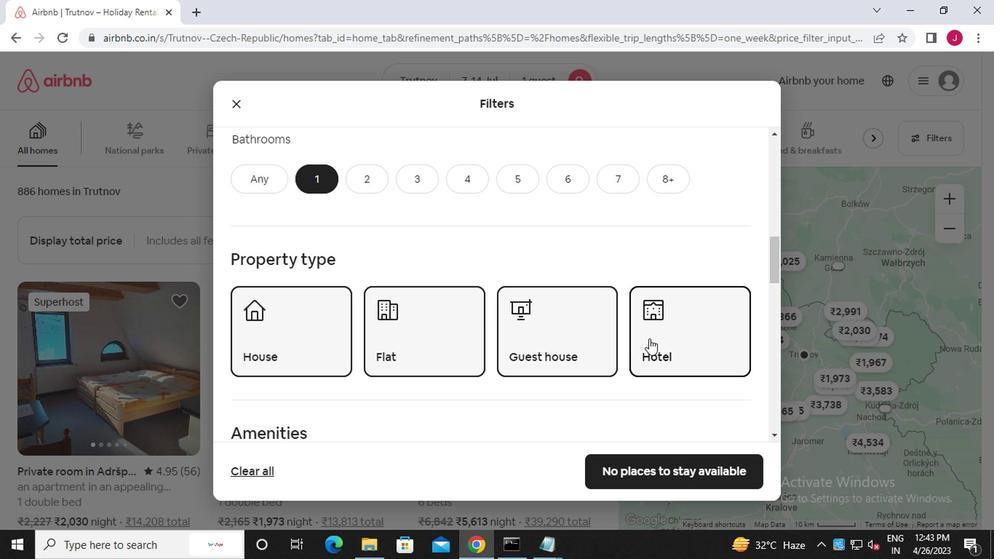 
Action: Mouse scrolled (646, 339) with delta (0, 0)
Screenshot: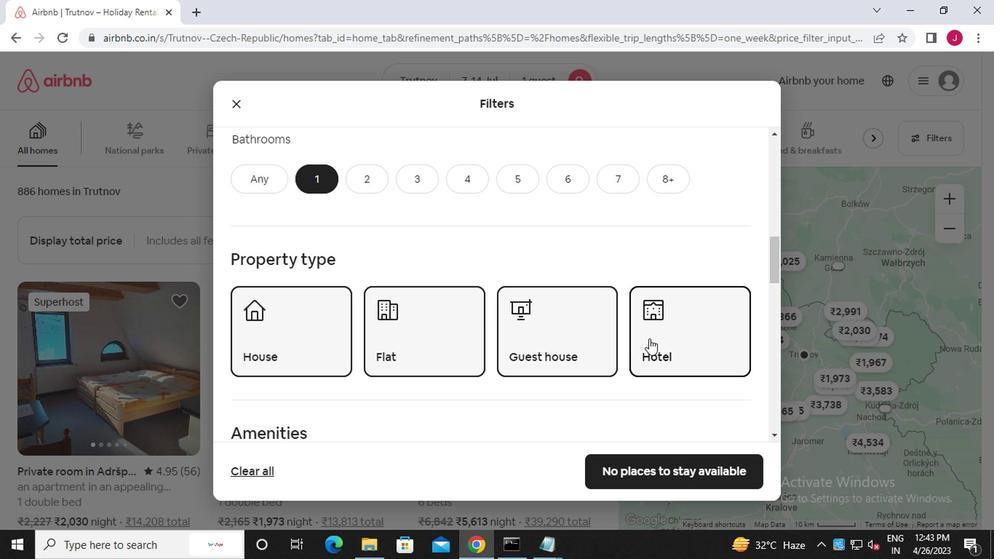 
Action: Mouse moved to (646, 339)
Screenshot: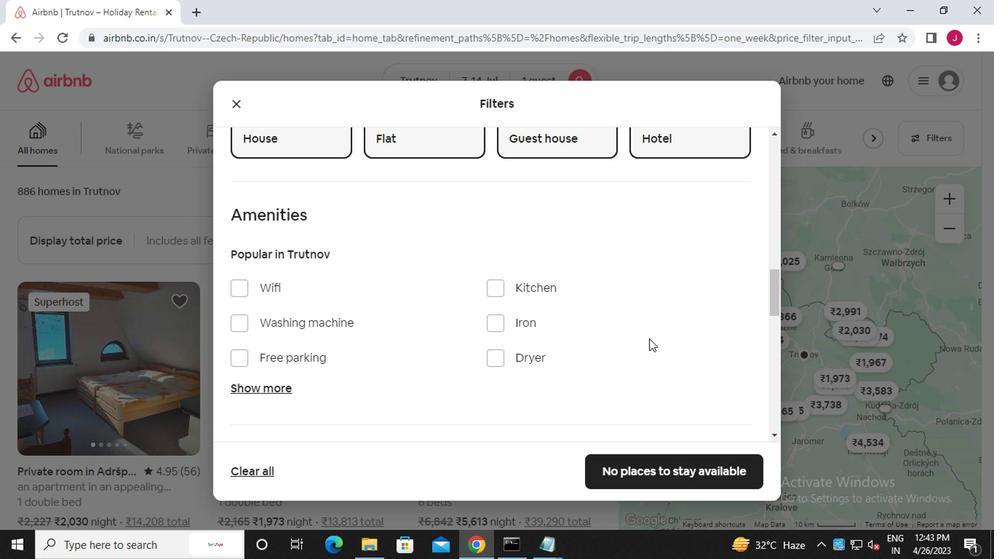 
Action: Mouse scrolled (646, 339) with delta (0, 0)
Screenshot: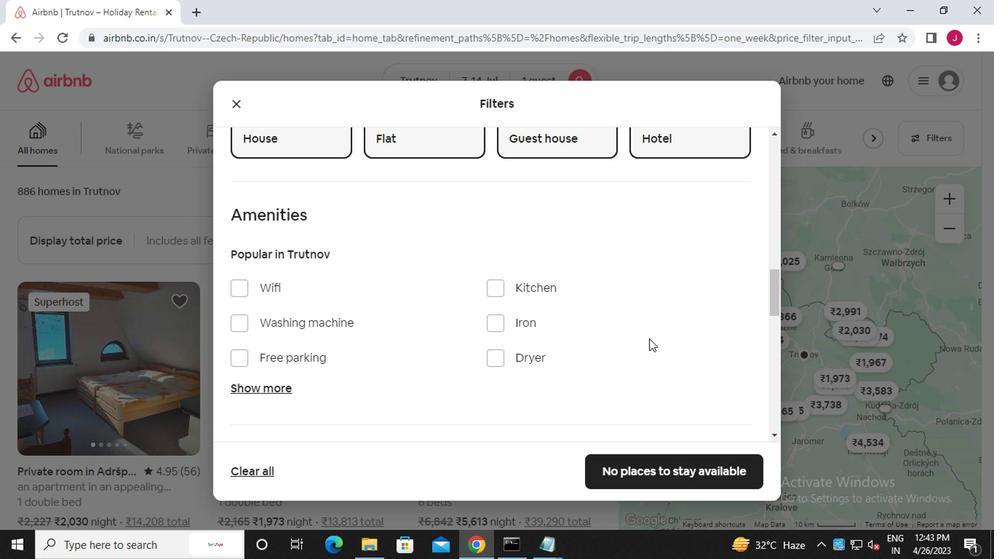 
Action: Mouse scrolled (646, 339) with delta (0, 0)
Screenshot: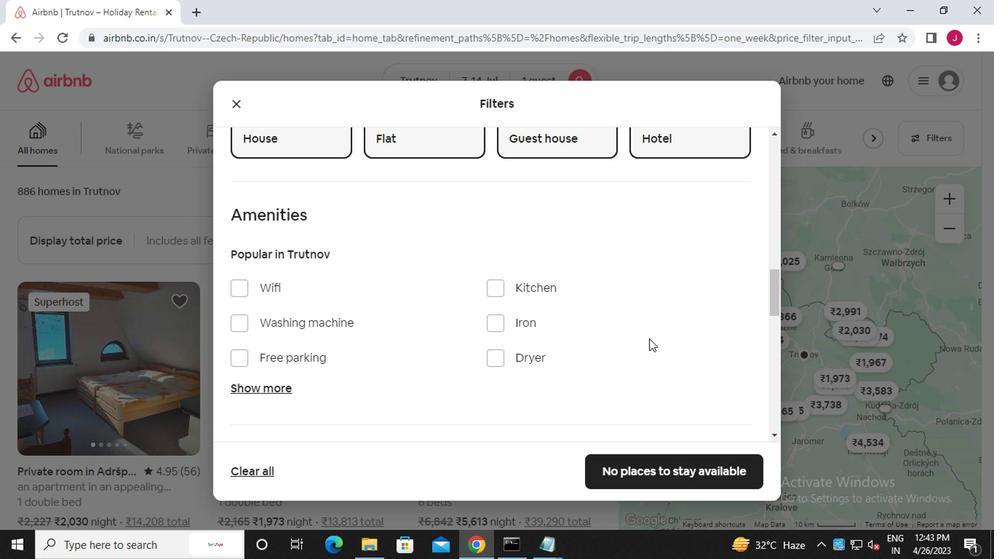 
Action: Mouse moved to (236, 181)
Screenshot: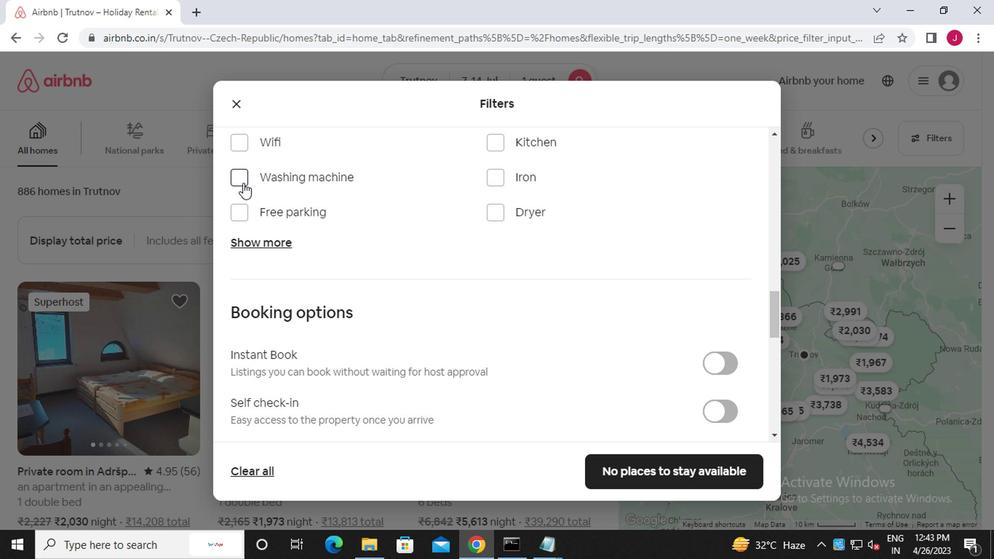 
Action: Mouse pressed left at (236, 181)
Screenshot: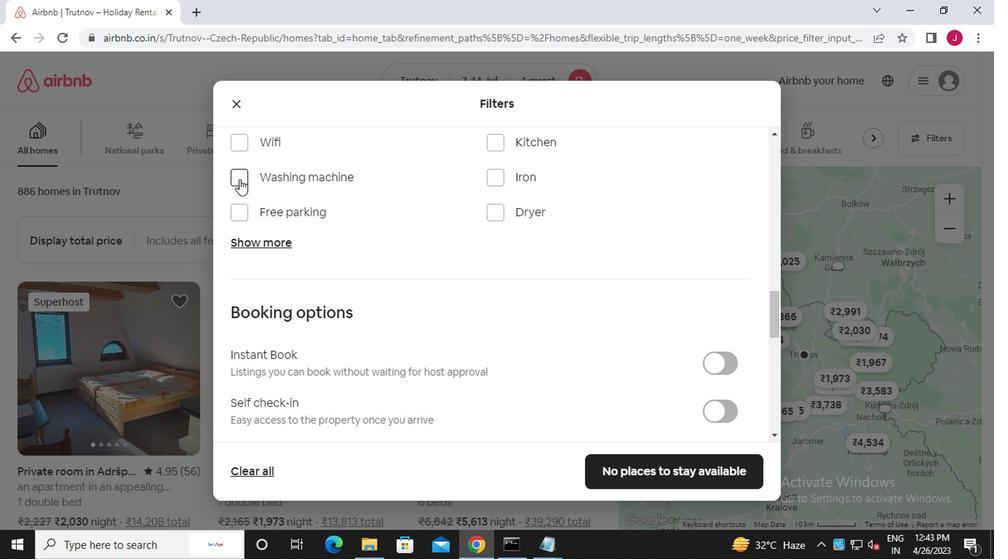 
Action: Mouse moved to (558, 283)
Screenshot: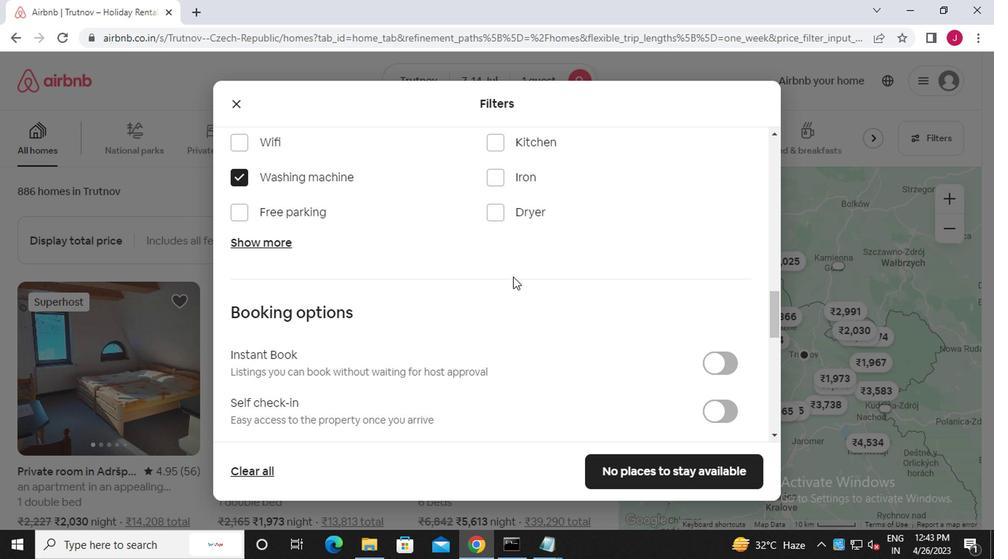 
Action: Mouse scrolled (558, 282) with delta (0, 0)
Screenshot: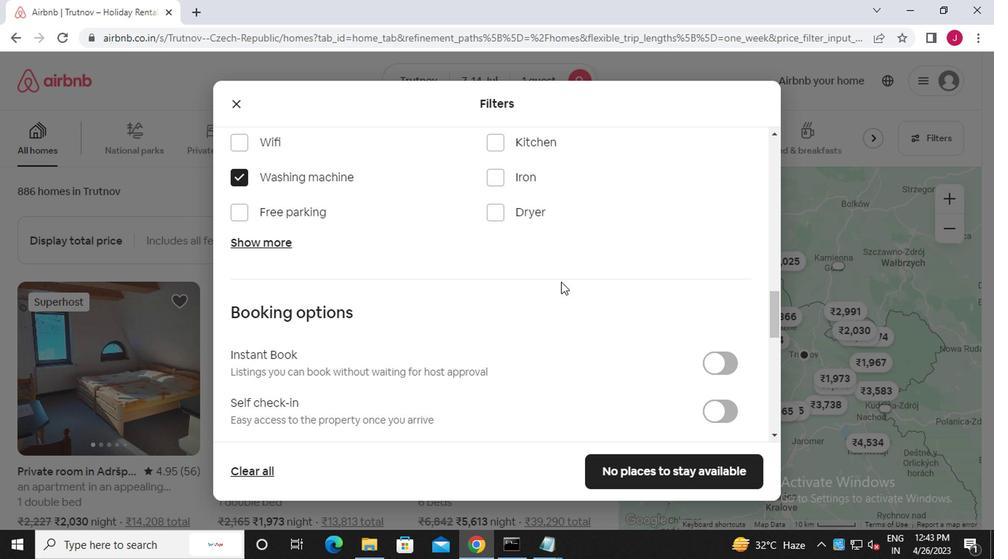 
Action: Mouse scrolled (558, 282) with delta (0, 0)
Screenshot: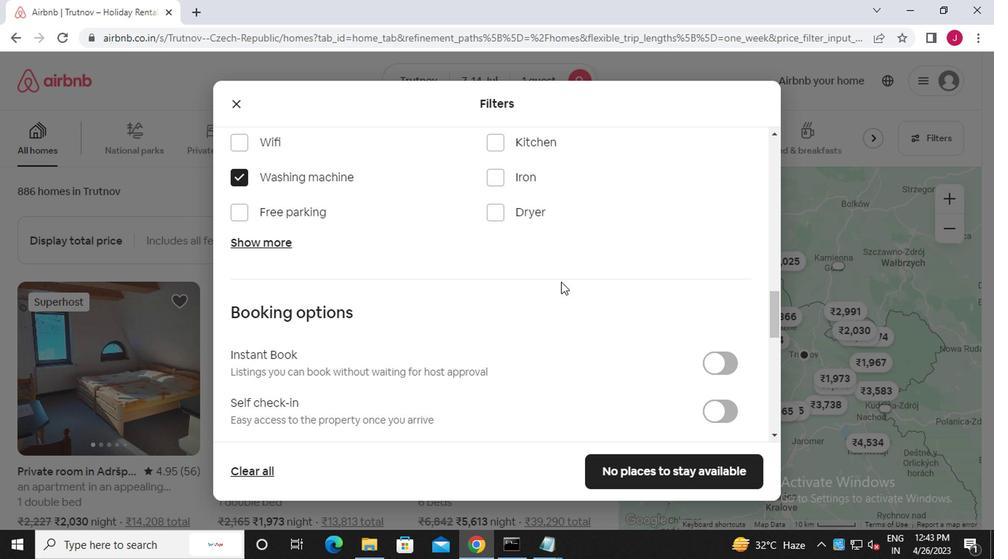 
Action: Mouse moved to (712, 264)
Screenshot: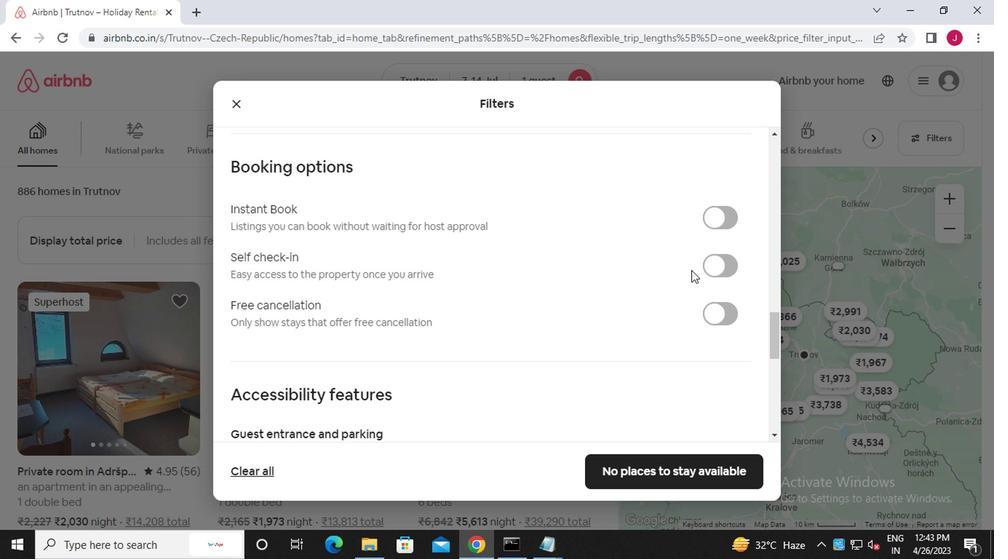 
Action: Mouse pressed left at (712, 264)
Screenshot: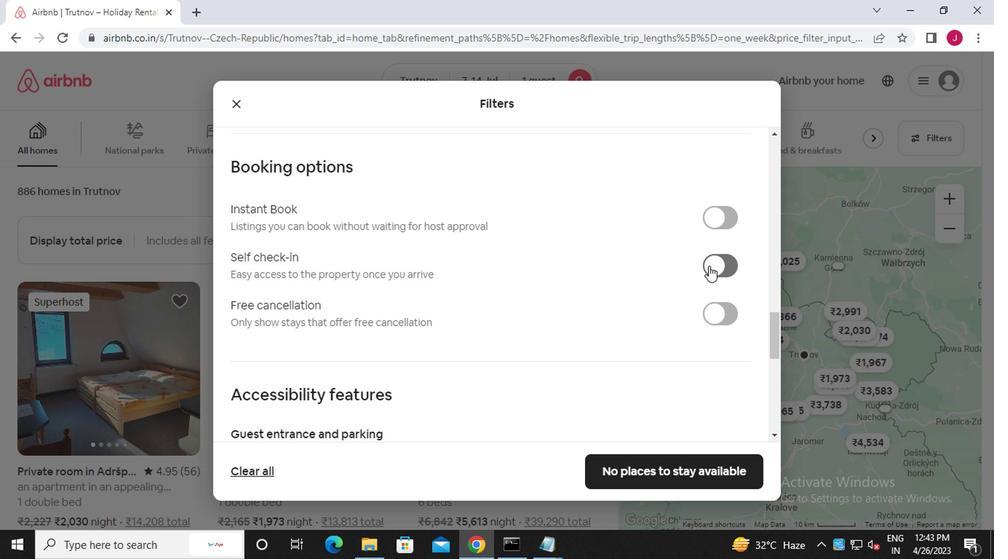 
Action: Mouse moved to (493, 292)
Screenshot: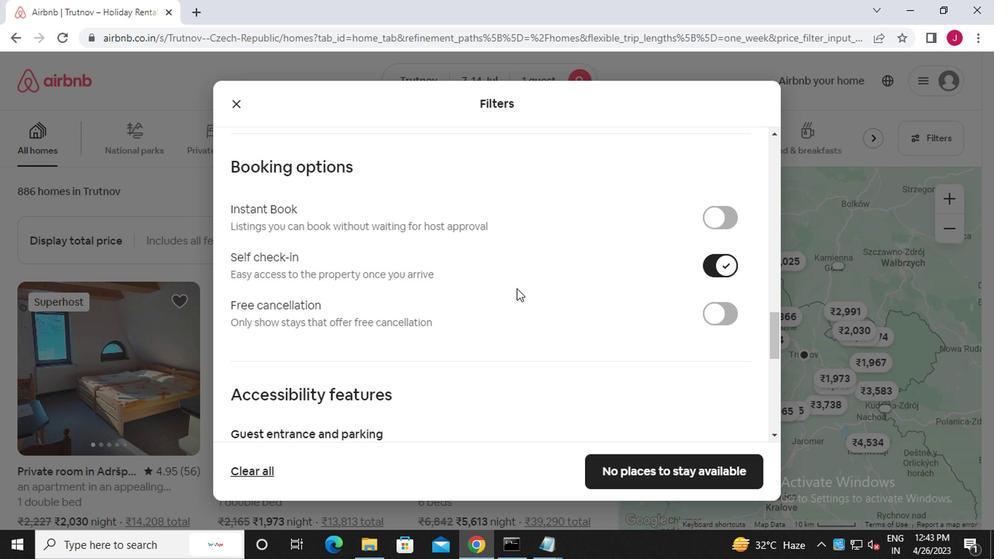 
Action: Mouse scrolled (493, 291) with delta (0, 0)
Screenshot: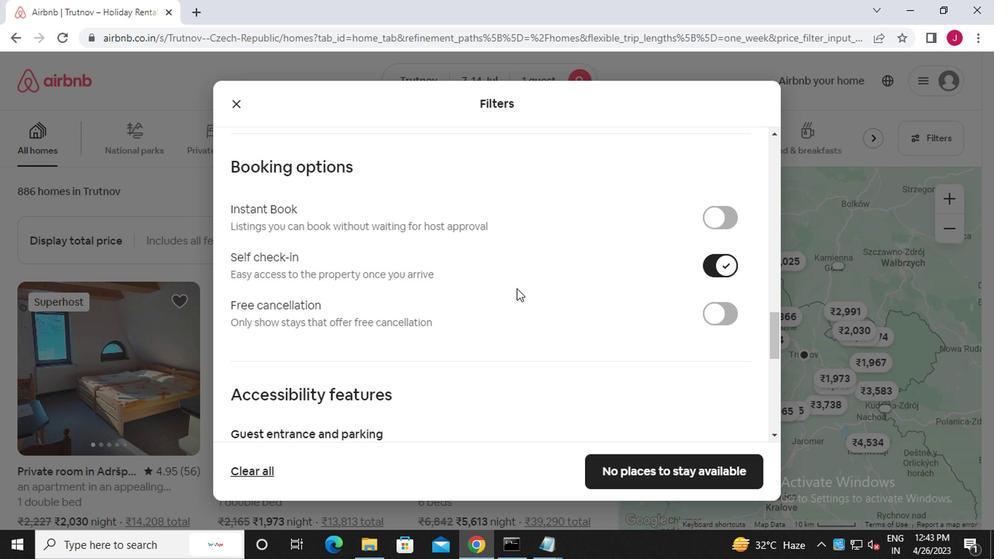 
Action: Mouse moved to (493, 293)
Screenshot: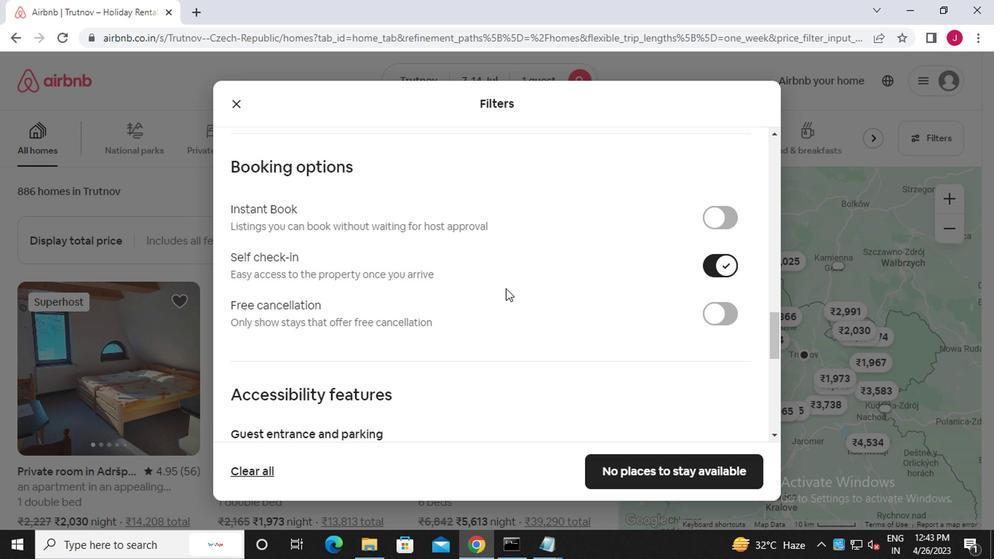 
Action: Mouse scrolled (493, 292) with delta (0, -1)
Screenshot: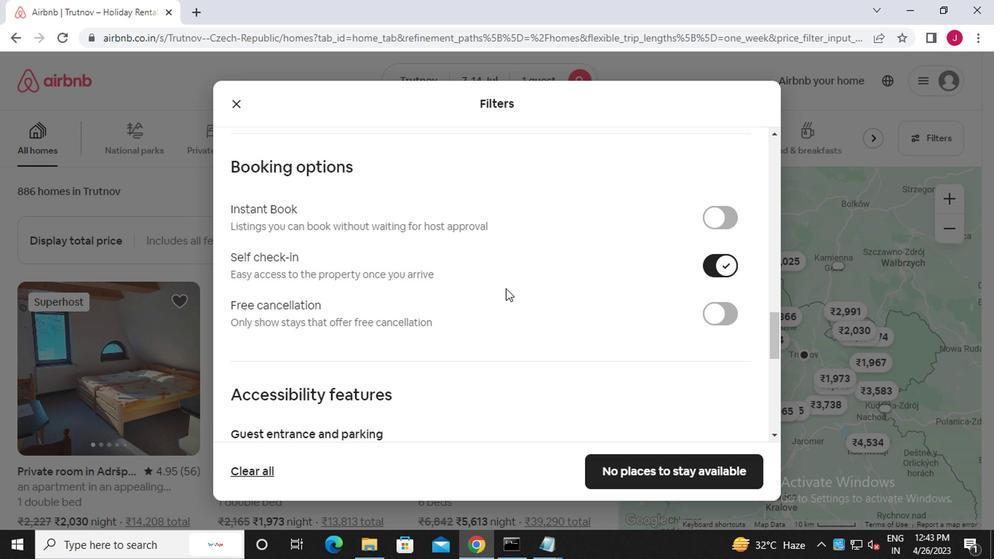 
Action: Mouse moved to (492, 293)
Screenshot: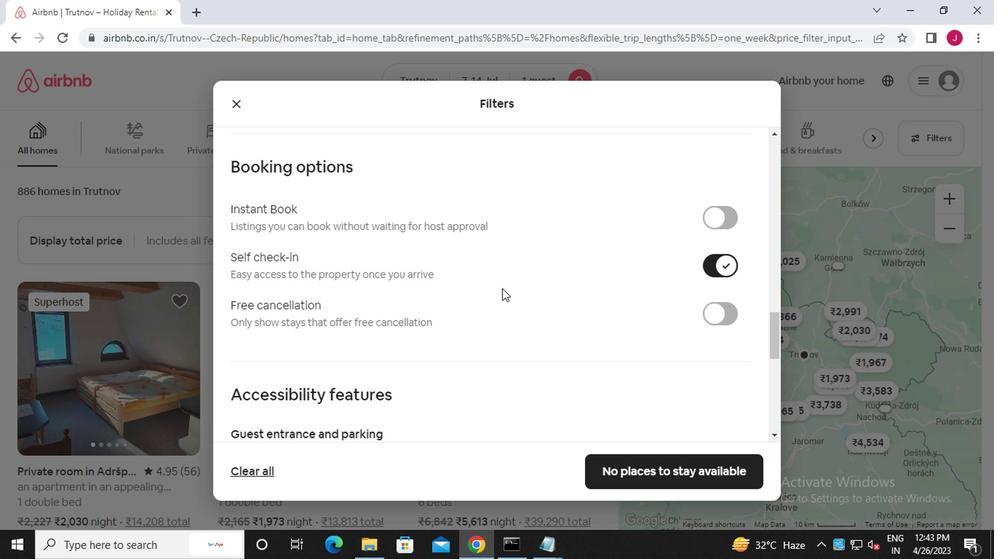 
Action: Mouse scrolled (492, 292) with delta (0, -1)
Screenshot: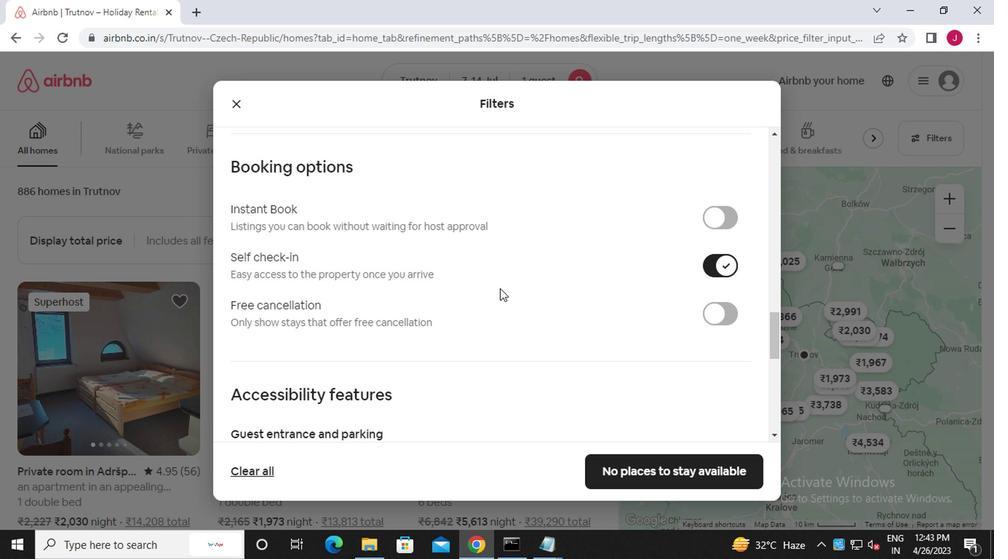 
Action: Mouse scrolled (492, 292) with delta (0, -1)
Screenshot: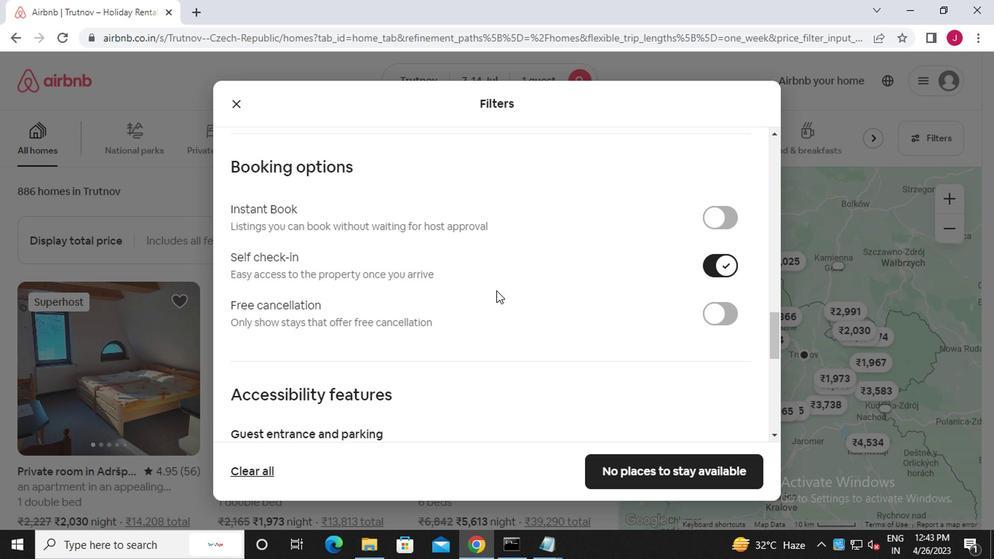 
Action: Mouse moved to (488, 293)
Screenshot: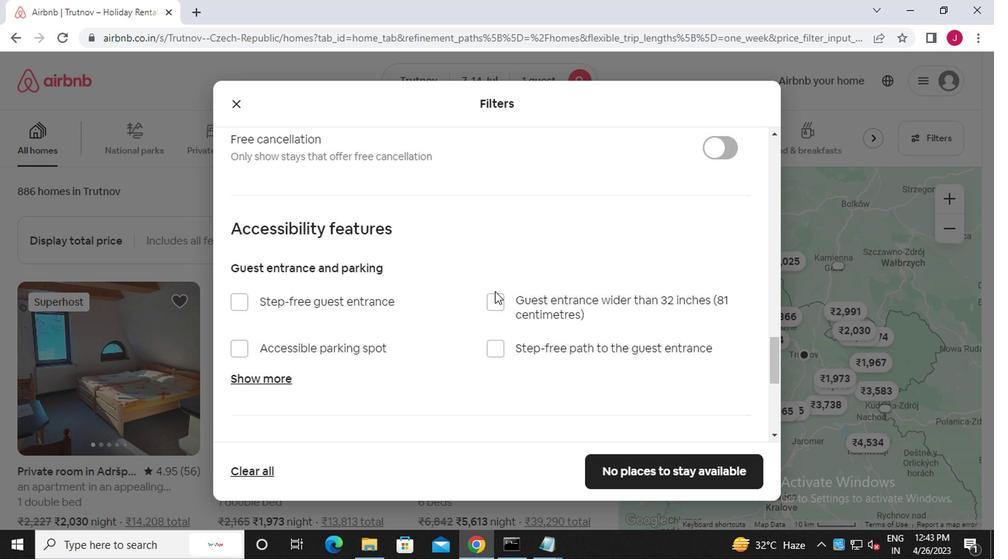 
Action: Mouse scrolled (488, 293) with delta (0, 0)
Screenshot: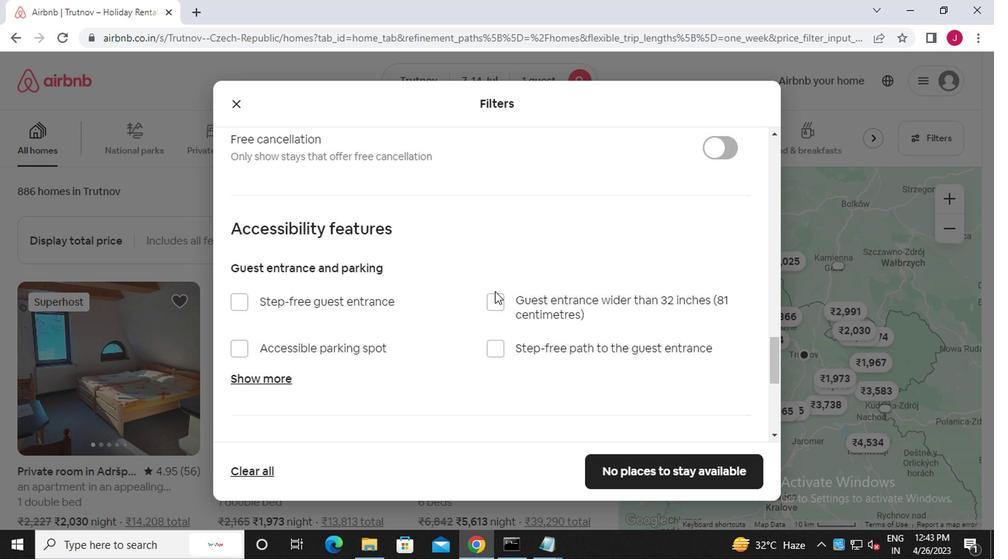 
Action: Mouse moved to (482, 295)
Screenshot: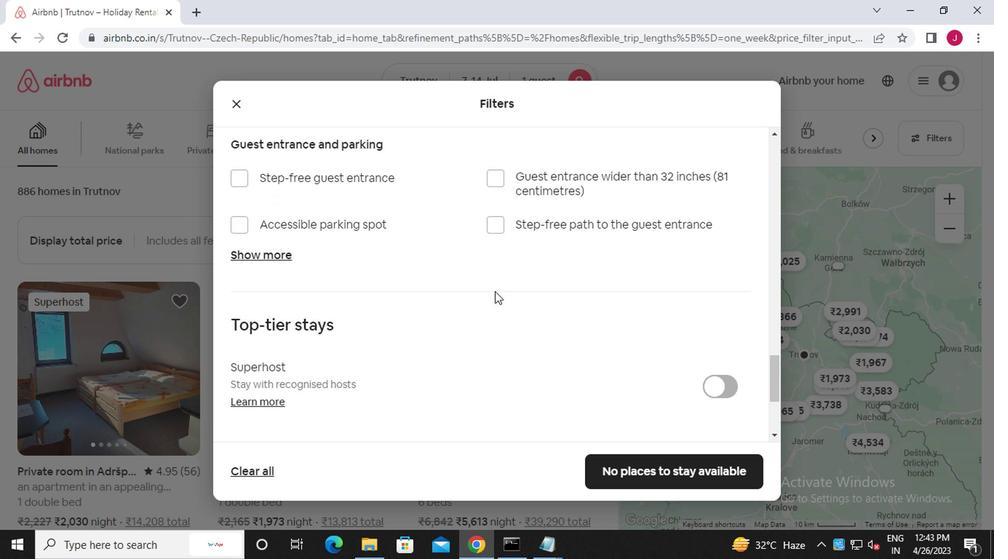 
Action: Mouse scrolled (482, 295) with delta (0, 0)
Screenshot: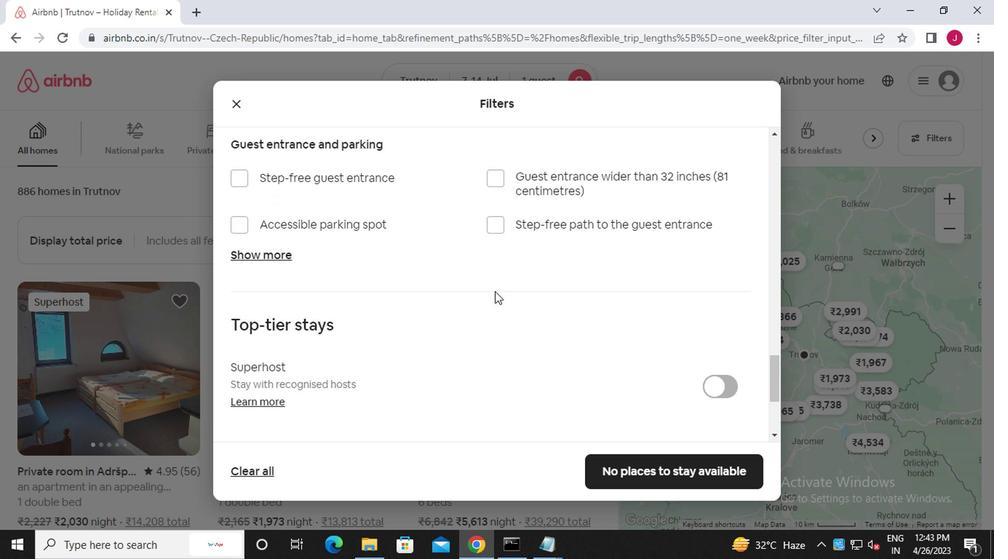 
Action: Mouse moved to (238, 376)
Screenshot: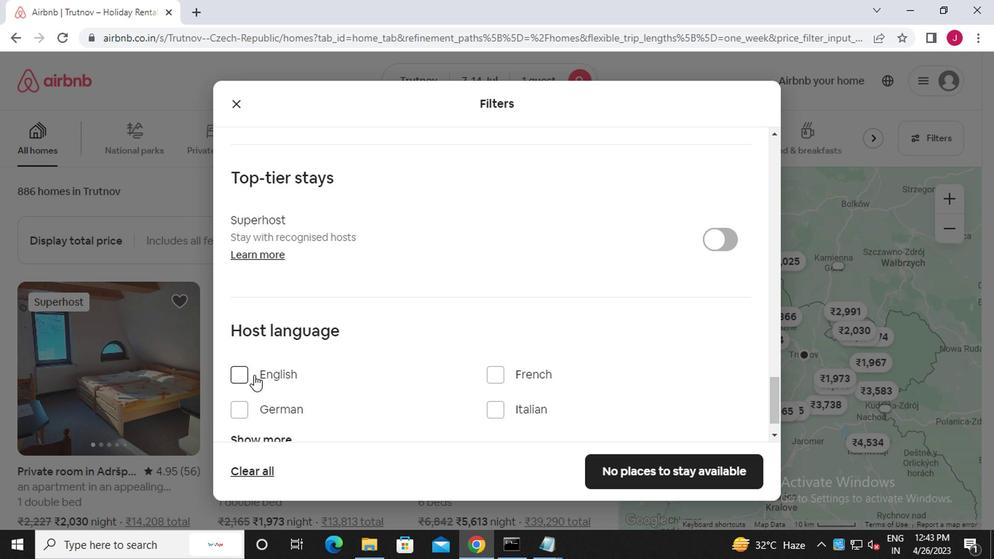 
Action: Mouse pressed left at (238, 376)
Screenshot: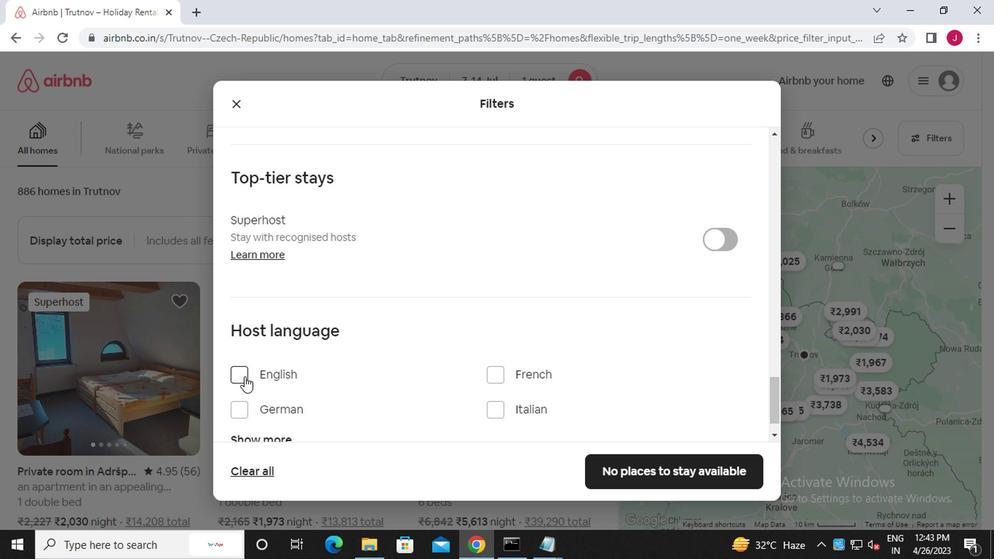 
Action: Mouse moved to (651, 465)
Screenshot: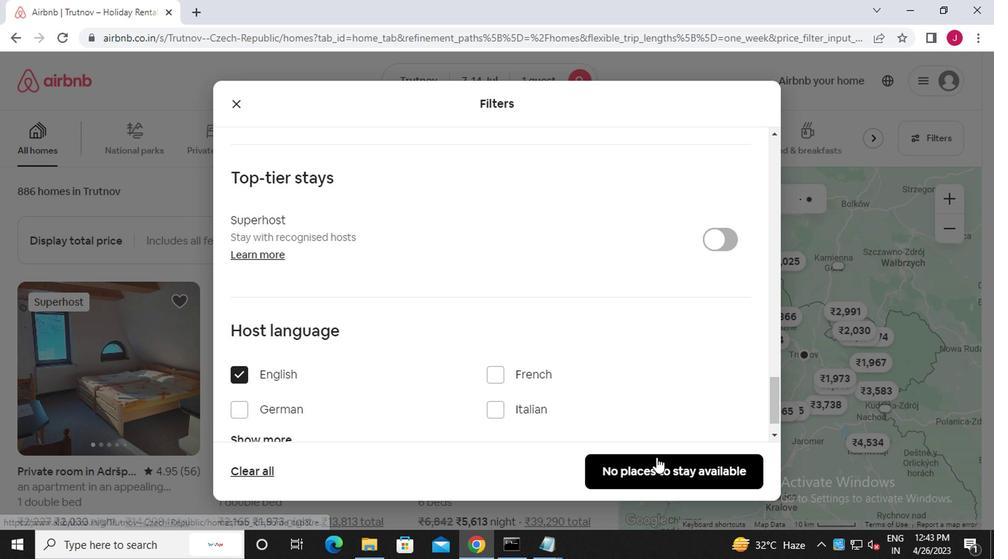 
Action: Mouse pressed left at (651, 465)
Screenshot: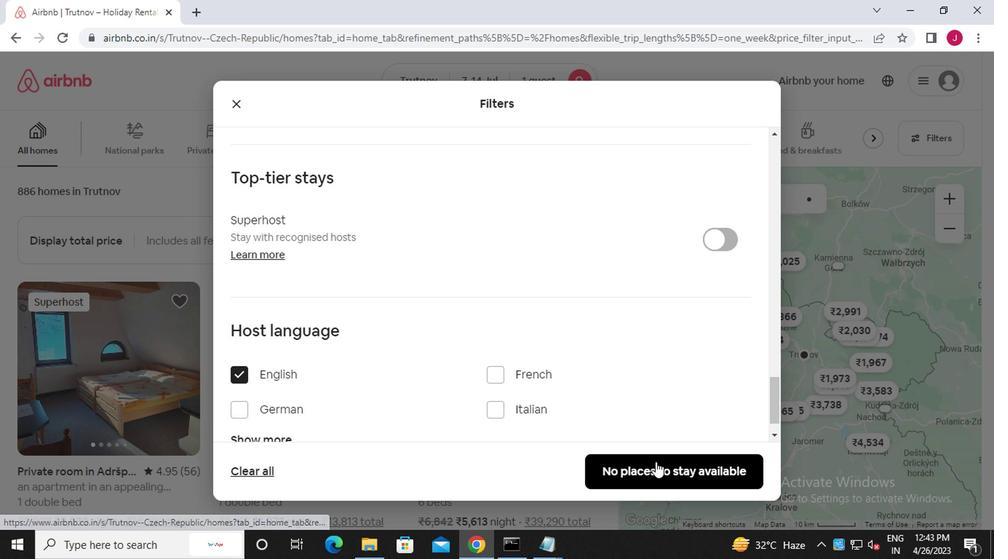 
Action: Mouse moved to (647, 454)
Screenshot: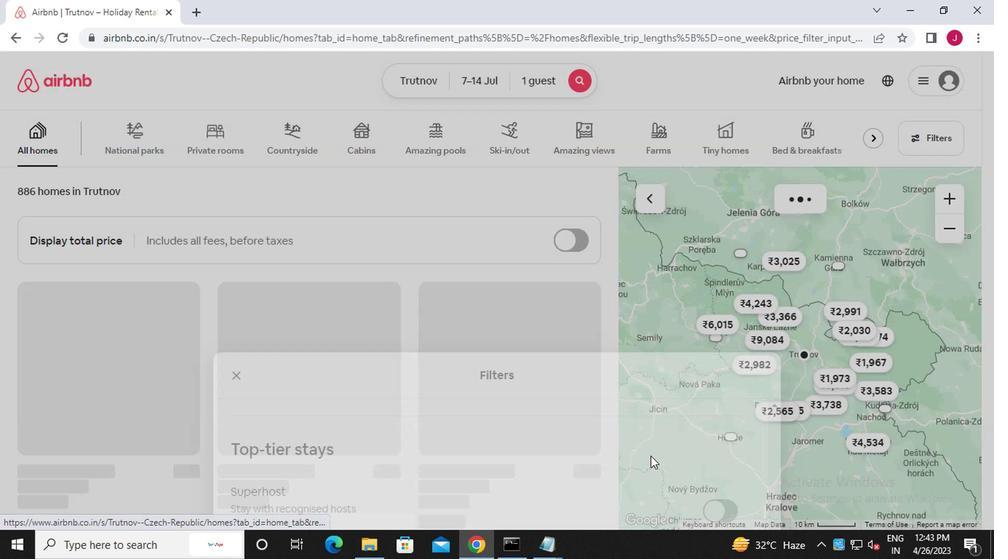 
